 Task: Create a due date automation trigger when advanced on, on the tuesday of the week before a card is due add fields with custom field "Resume" set to a date less than 1 working days from now at 11:00 AM.
Action: Mouse moved to (1268, 97)
Screenshot: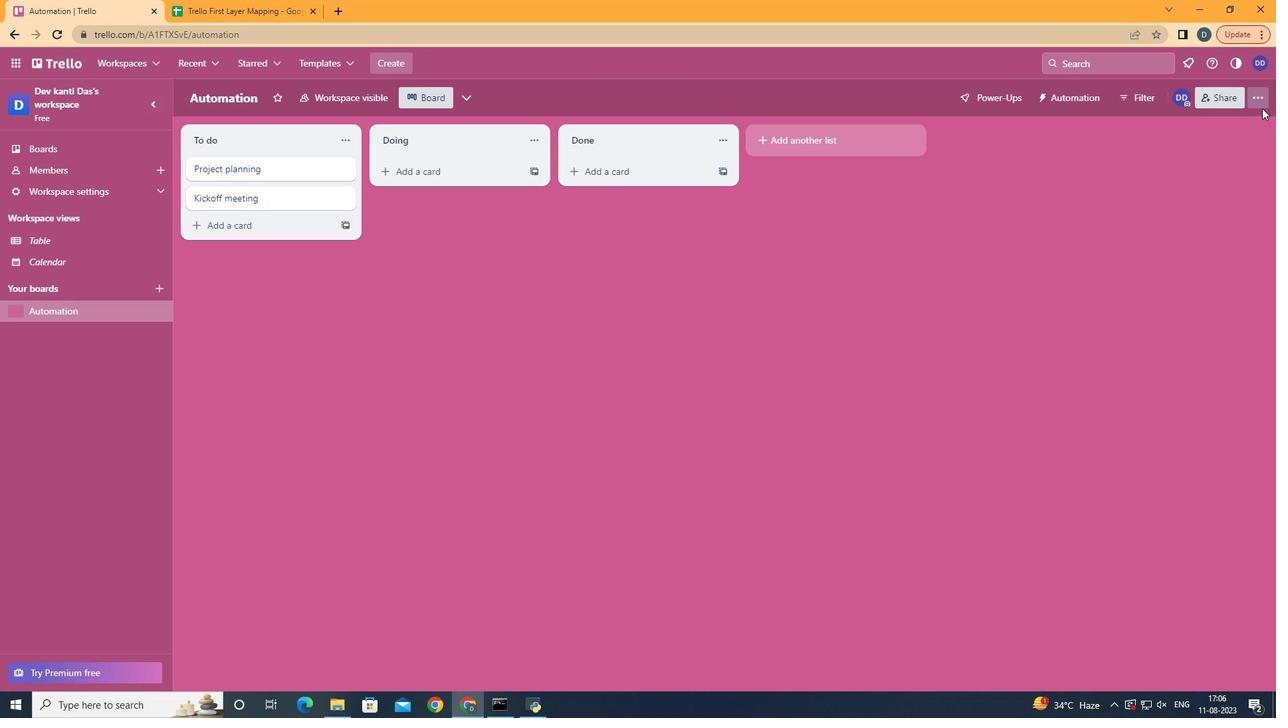 
Action: Mouse pressed left at (1268, 97)
Screenshot: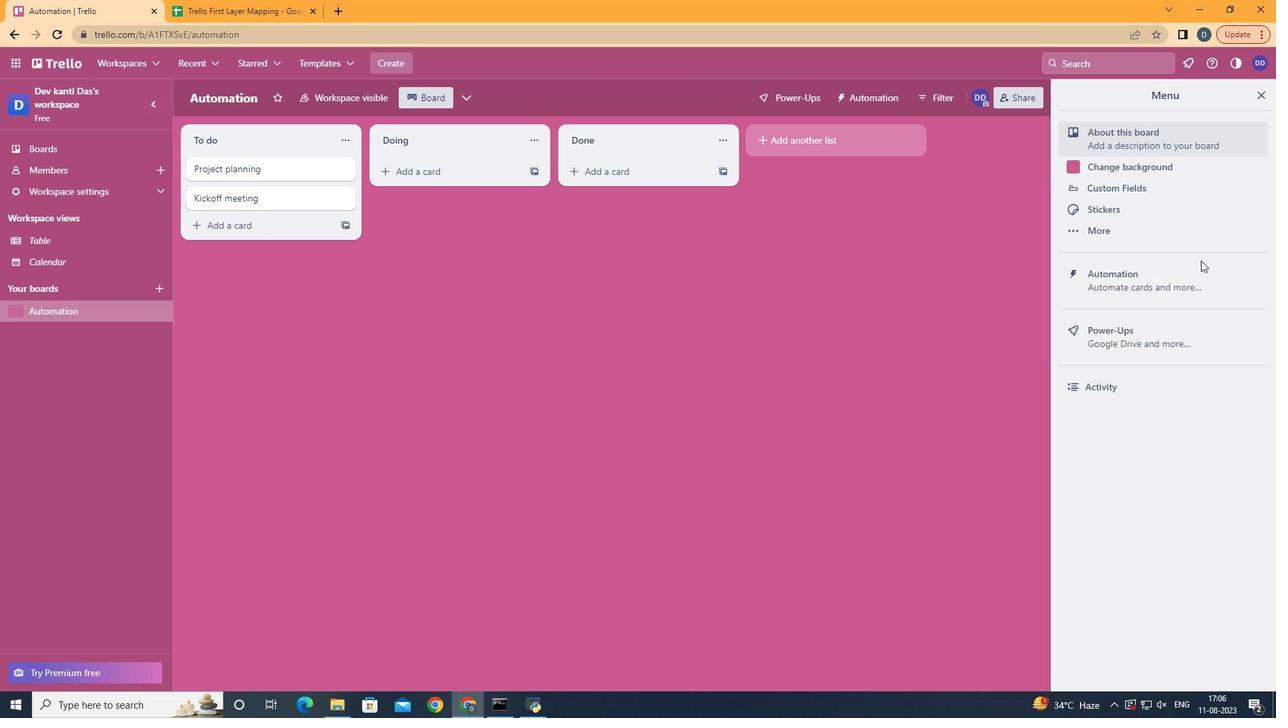 
Action: Mouse moved to (1189, 298)
Screenshot: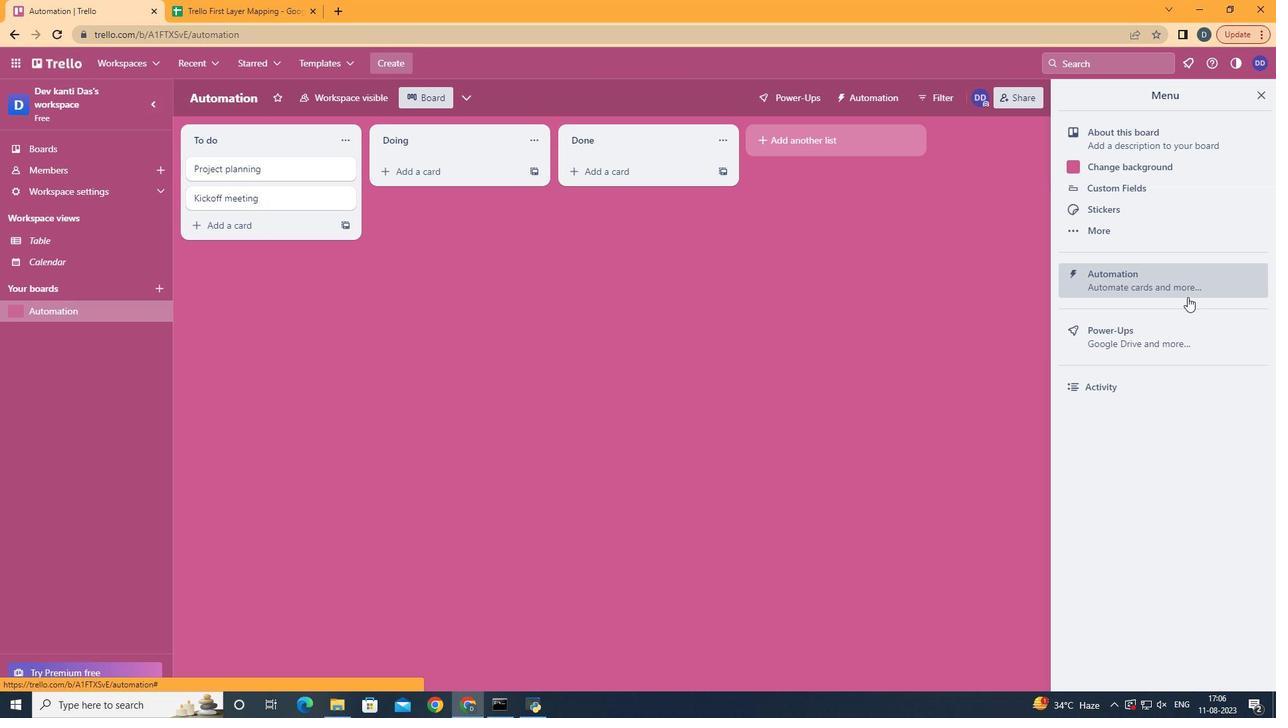 
Action: Mouse pressed left at (1189, 298)
Screenshot: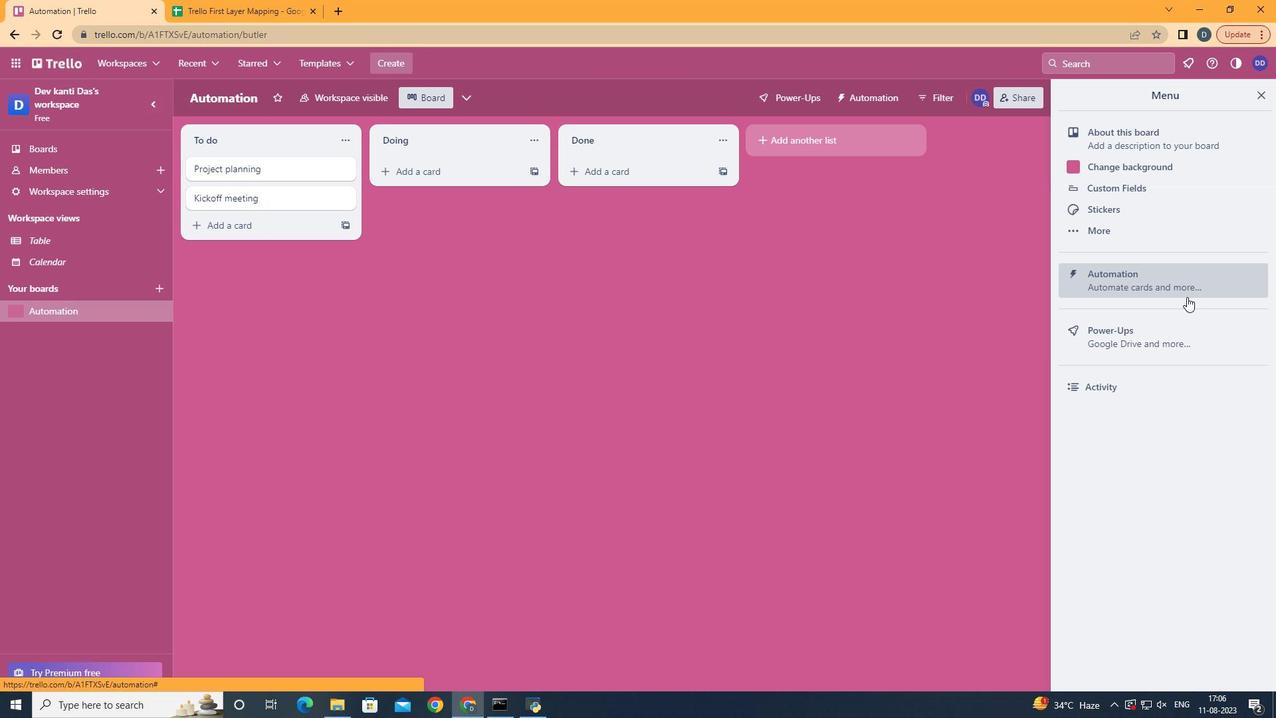 
Action: Mouse moved to (238, 265)
Screenshot: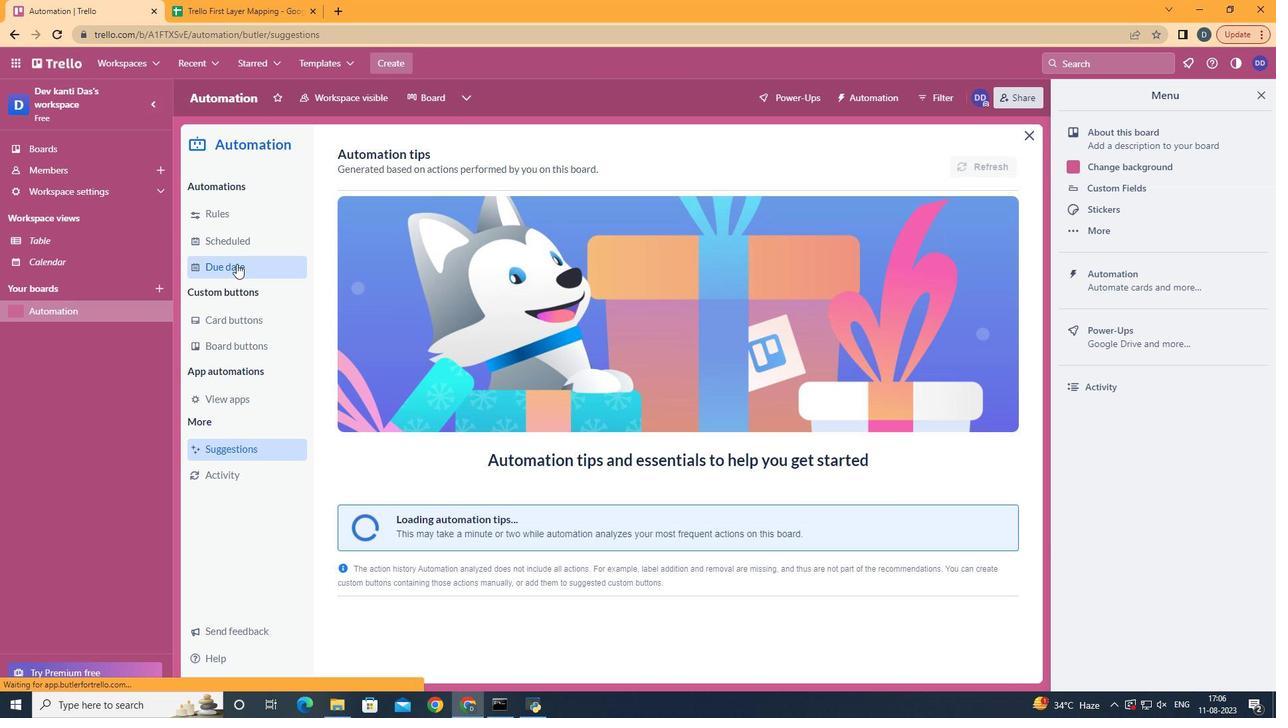 
Action: Mouse pressed left at (238, 265)
Screenshot: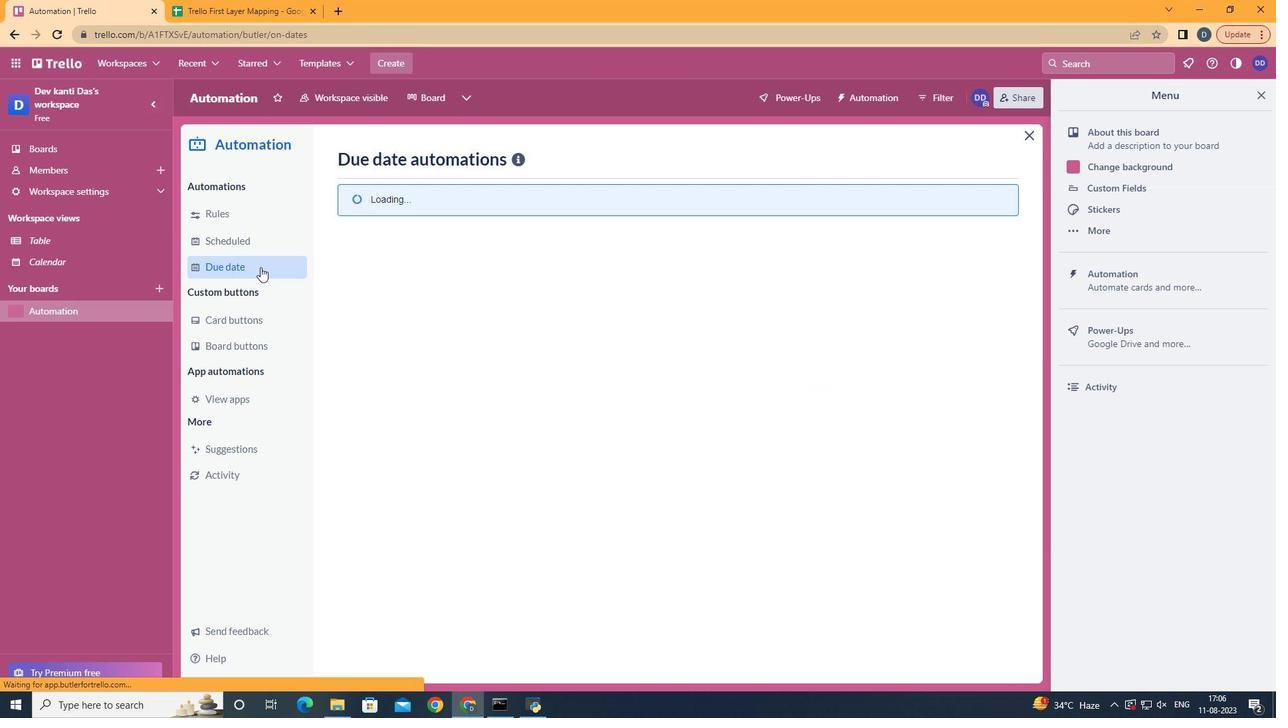 
Action: Mouse moved to (915, 160)
Screenshot: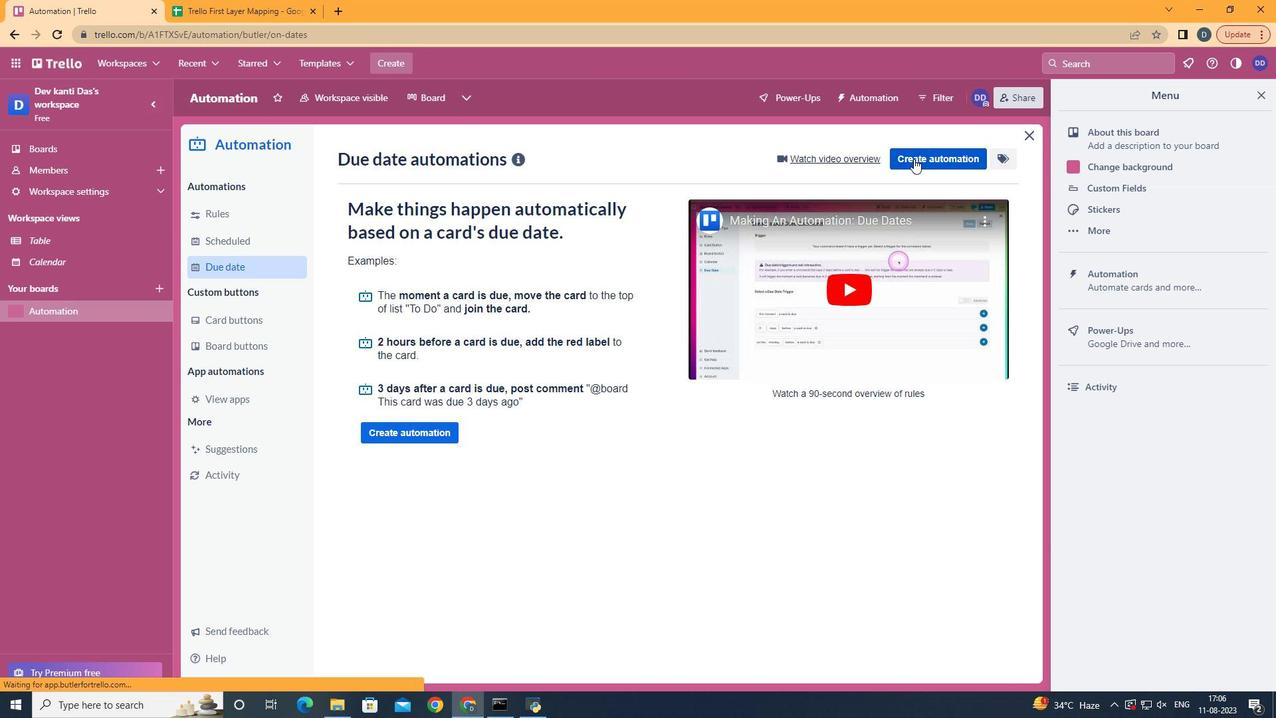 
Action: Mouse pressed left at (915, 160)
Screenshot: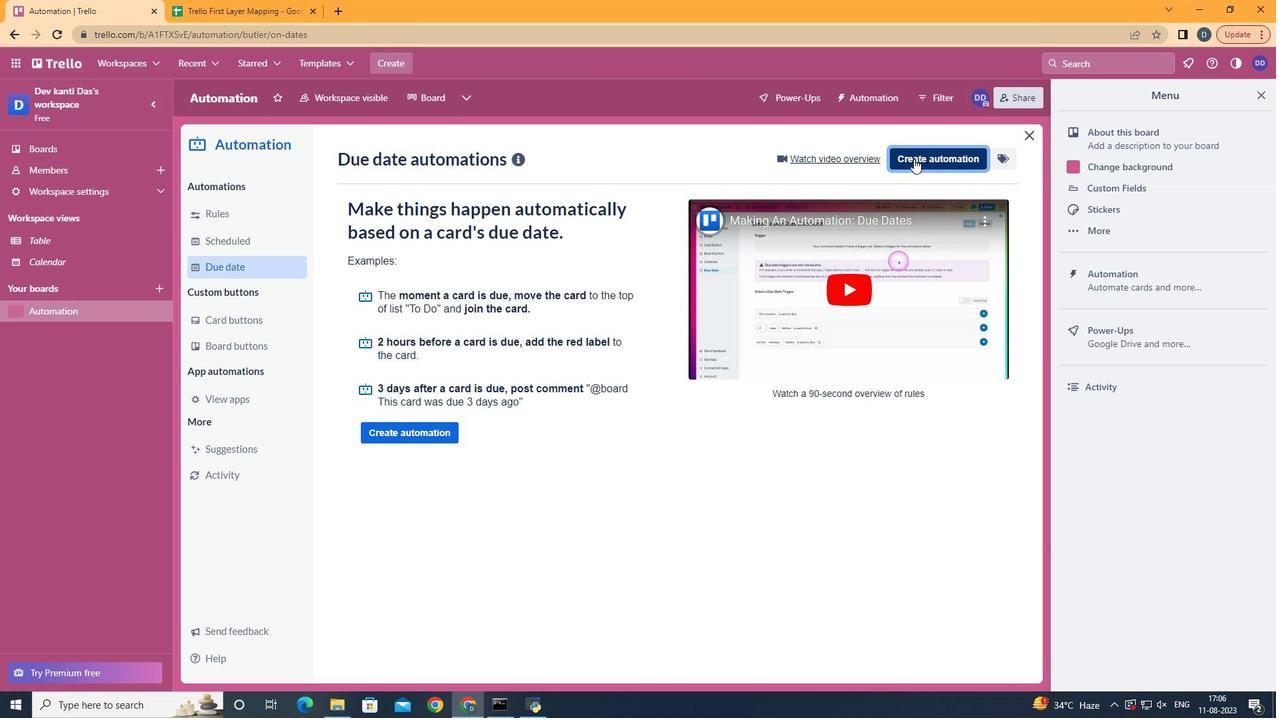
Action: Mouse moved to (724, 293)
Screenshot: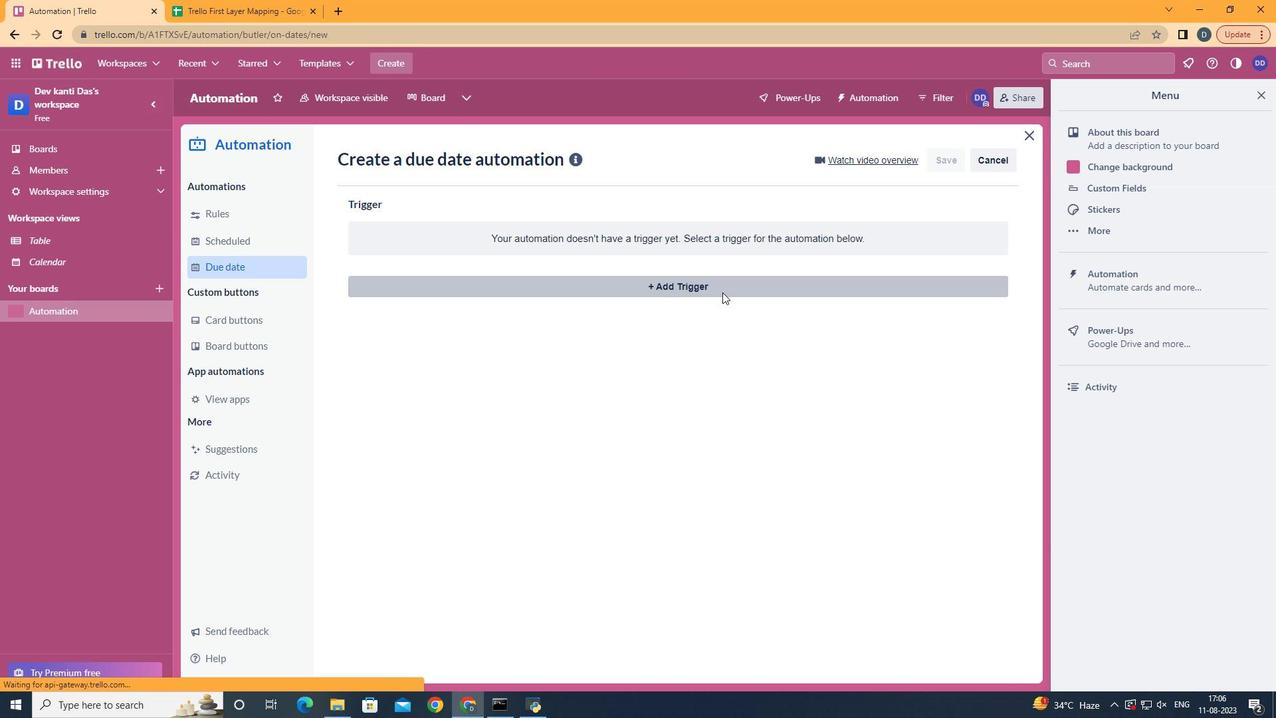 
Action: Mouse pressed left at (724, 293)
Screenshot: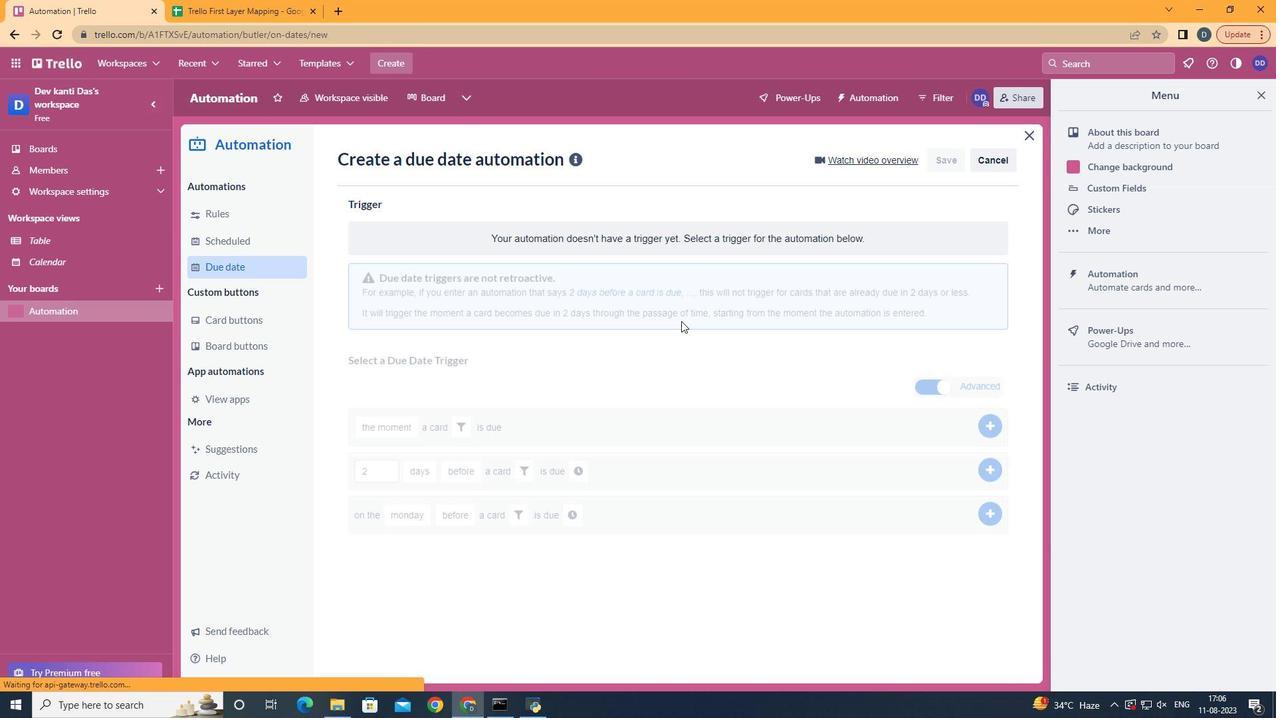 
Action: Mouse moved to (432, 371)
Screenshot: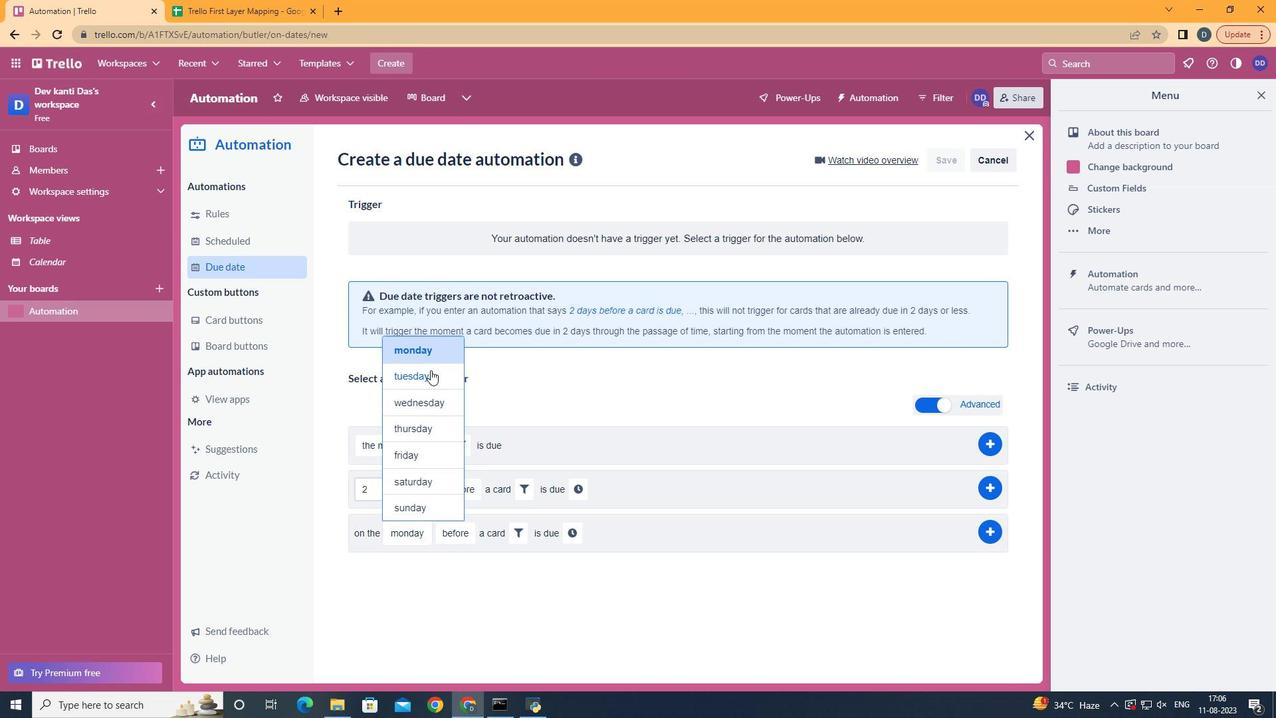 
Action: Mouse pressed left at (432, 371)
Screenshot: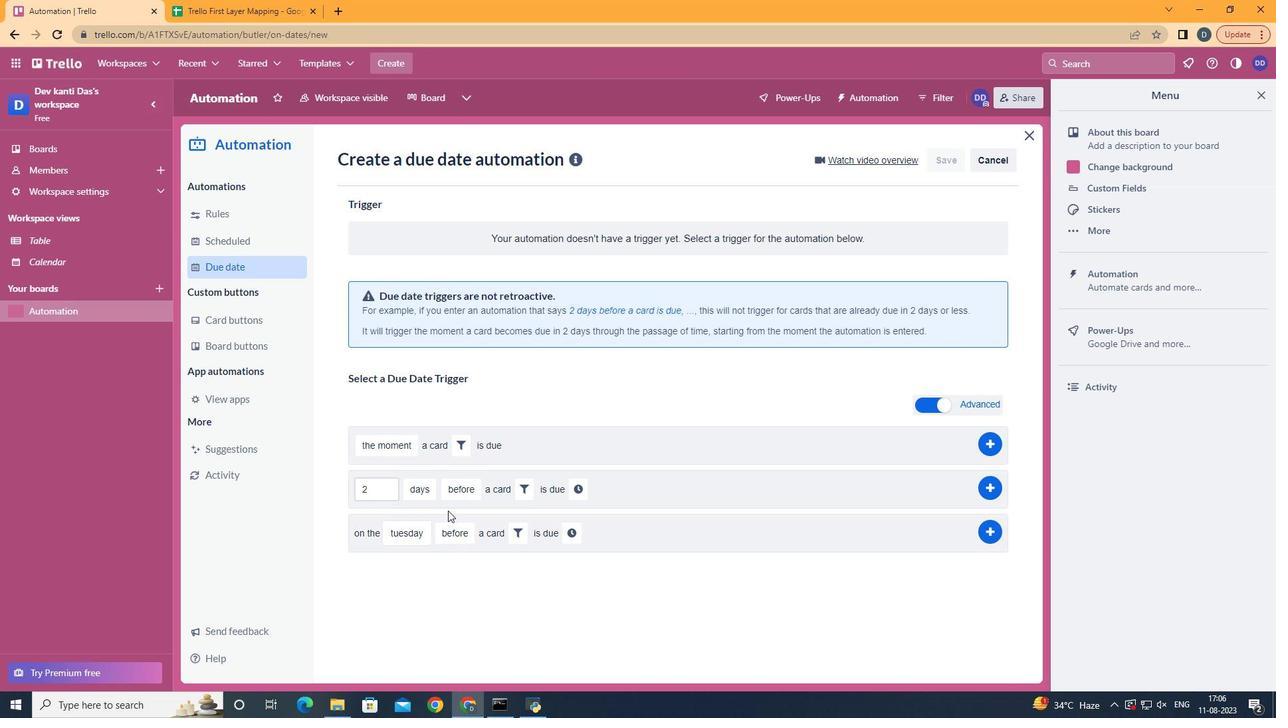 
Action: Mouse moved to (497, 643)
Screenshot: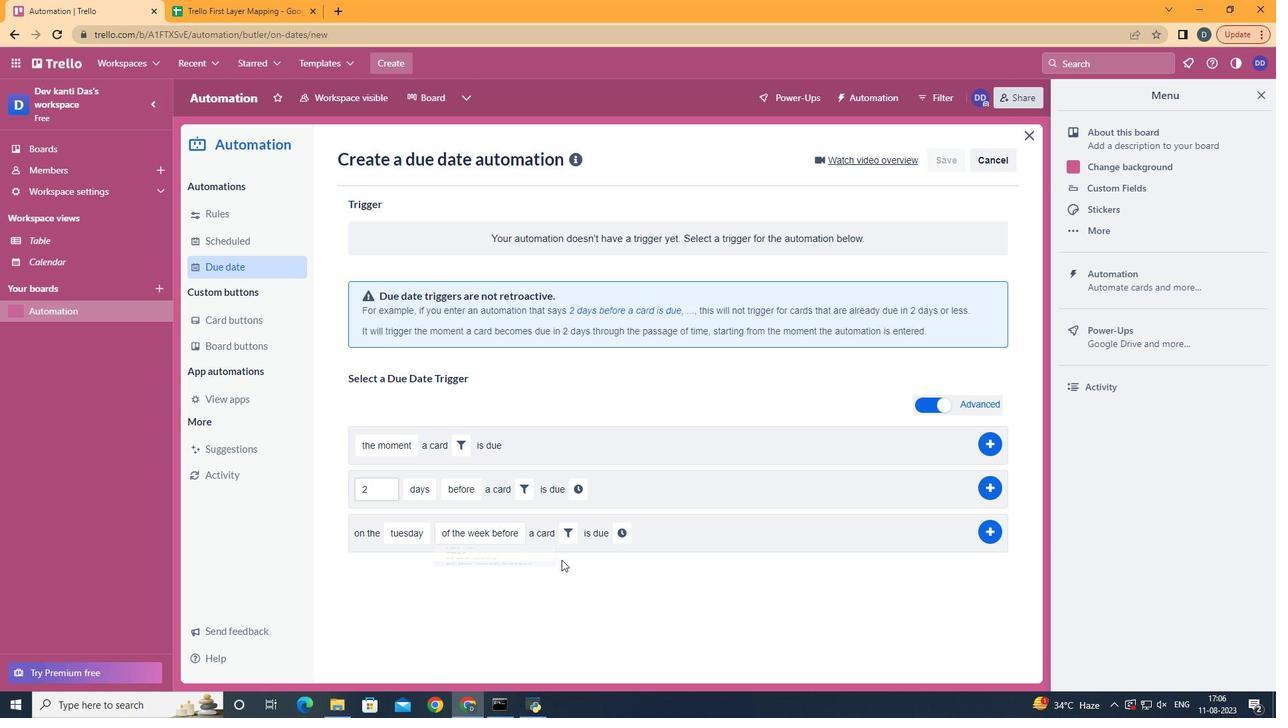 
Action: Mouse pressed left at (497, 643)
Screenshot: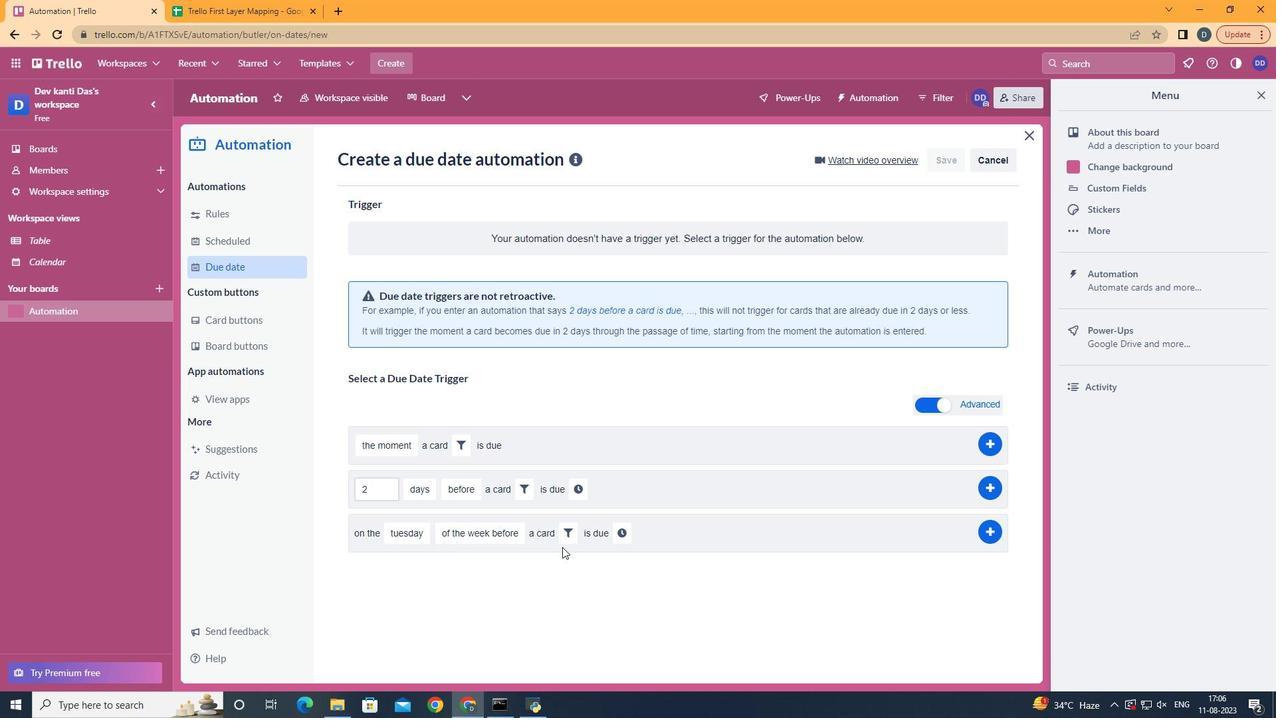 
Action: Mouse moved to (574, 537)
Screenshot: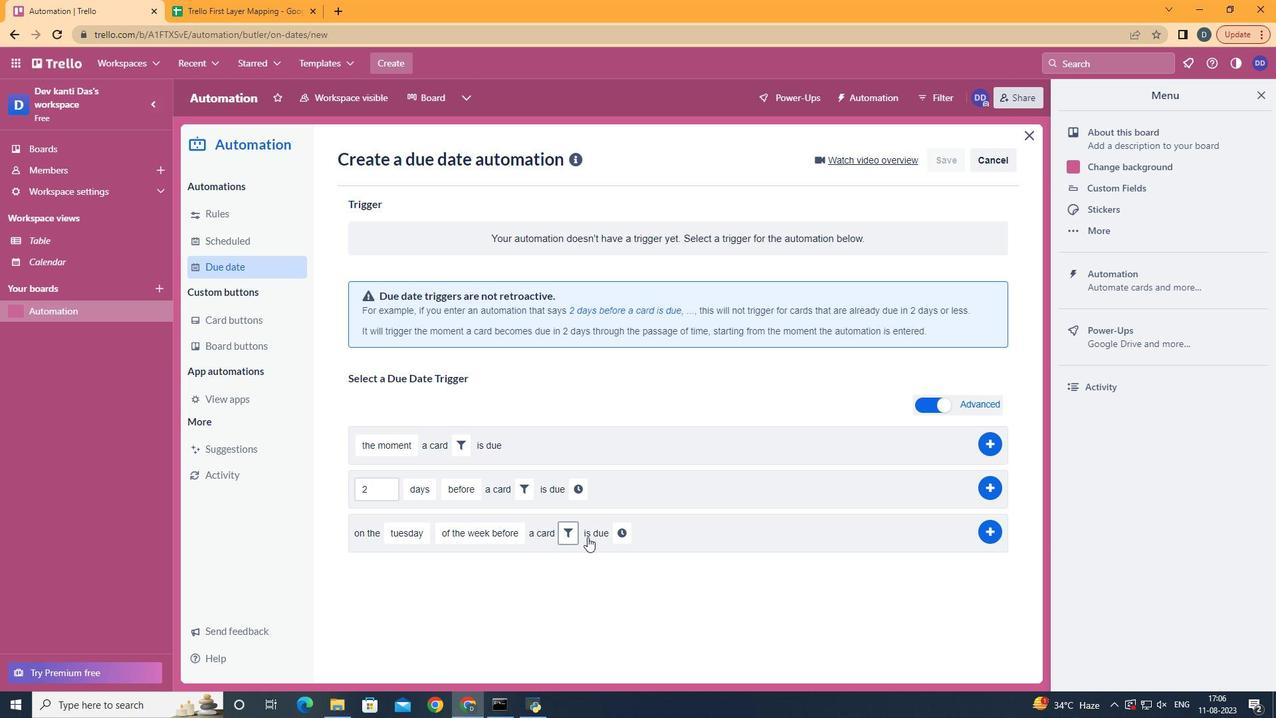 
Action: Mouse pressed left at (574, 537)
Screenshot: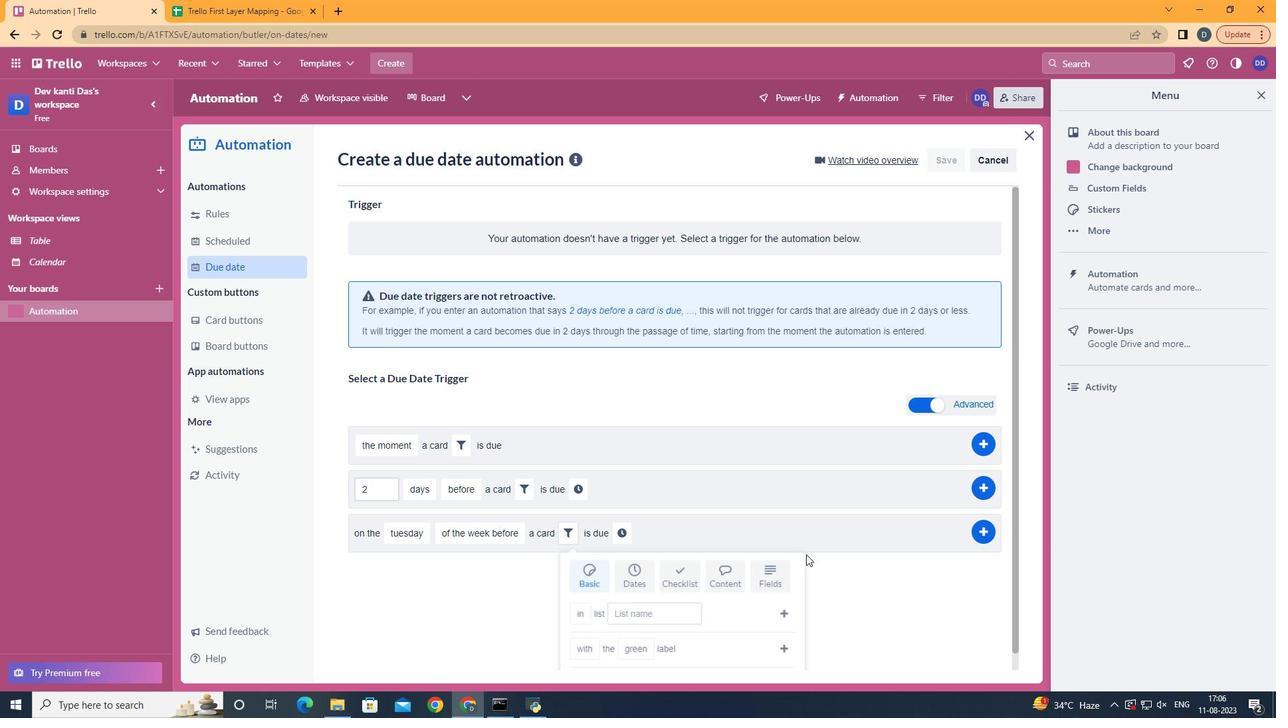 
Action: Mouse moved to (800, 580)
Screenshot: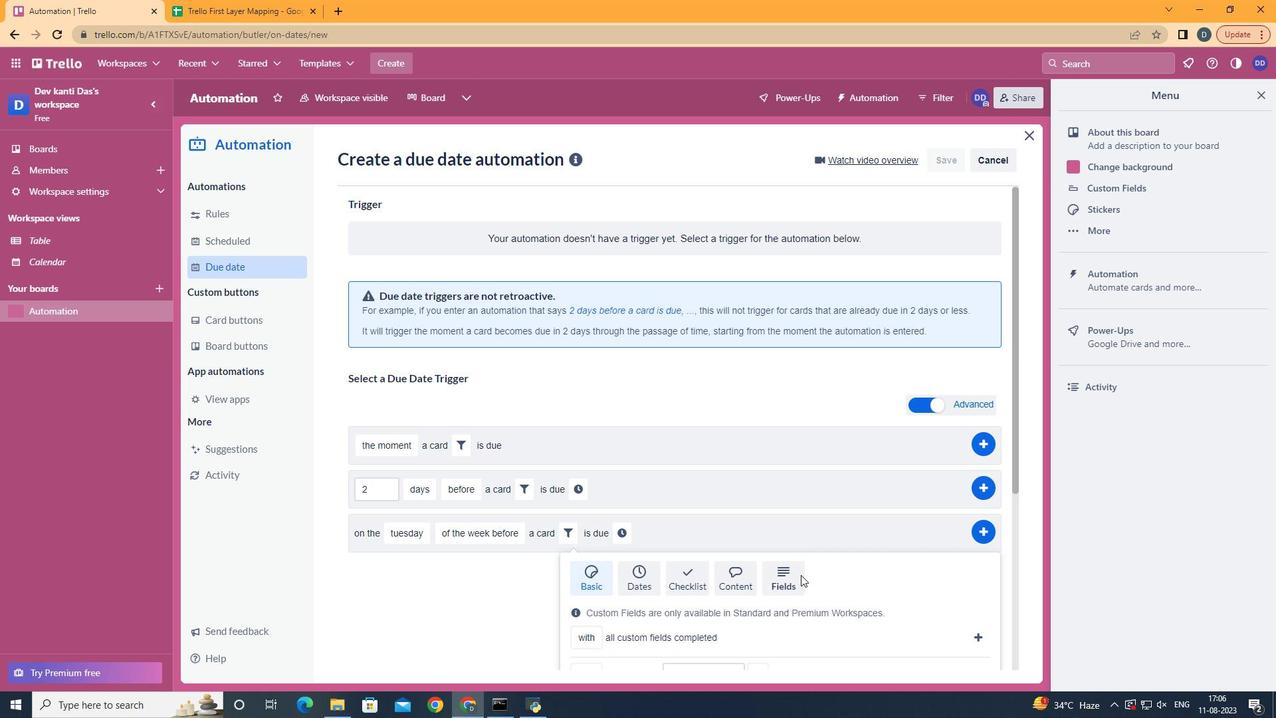 
Action: Mouse pressed left at (800, 580)
Screenshot: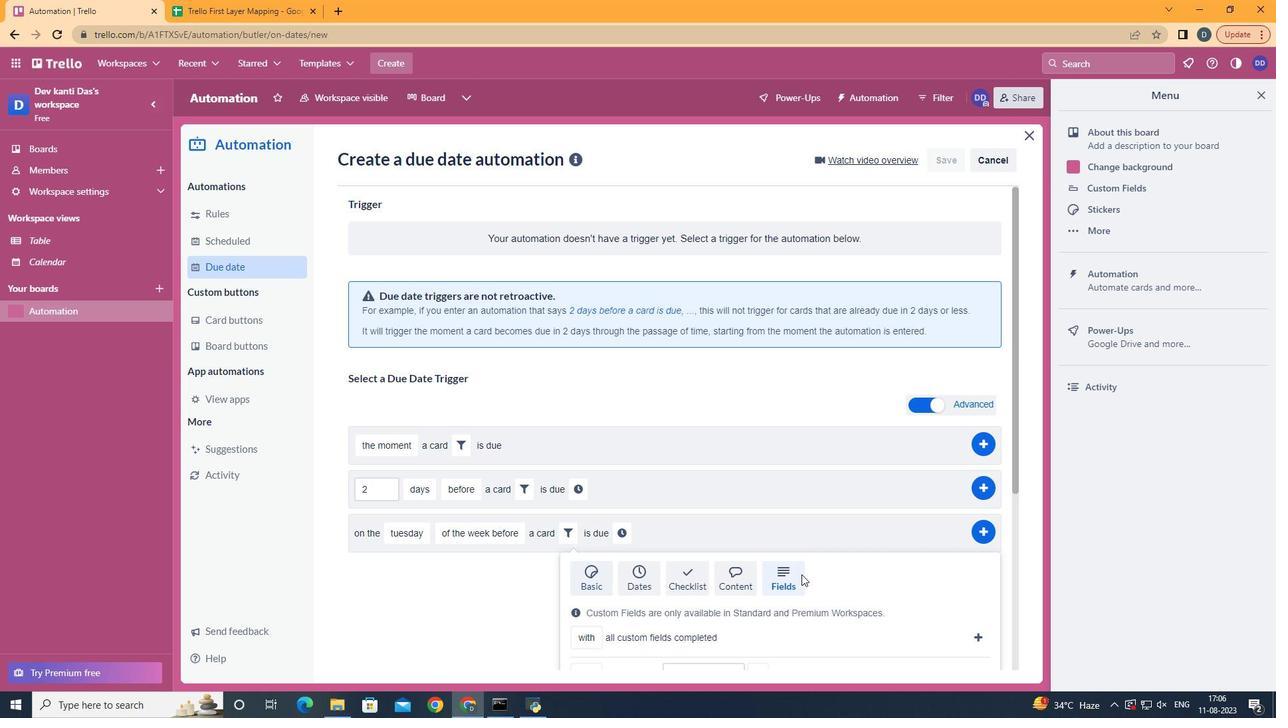 
Action: Mouse moved to (803, 575)
Screenshot: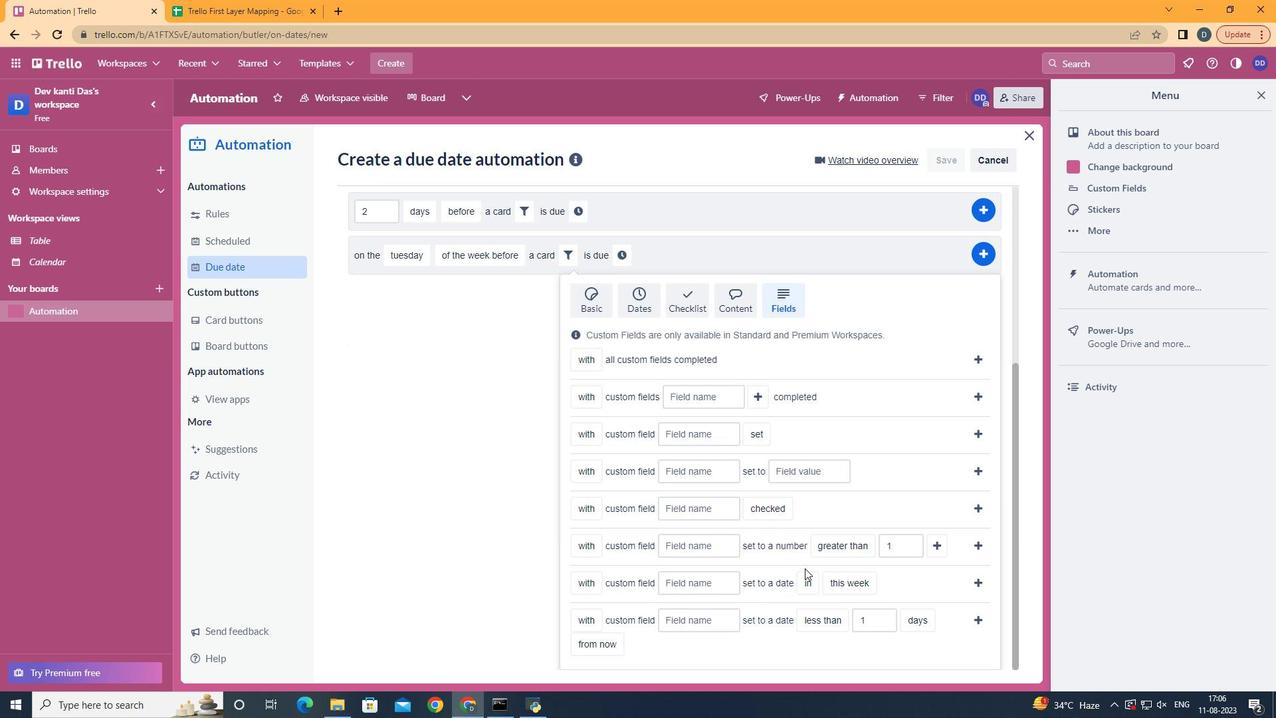 
Action: Mouse scrolled (803, 575) with delta (0, 0)
Screenshot: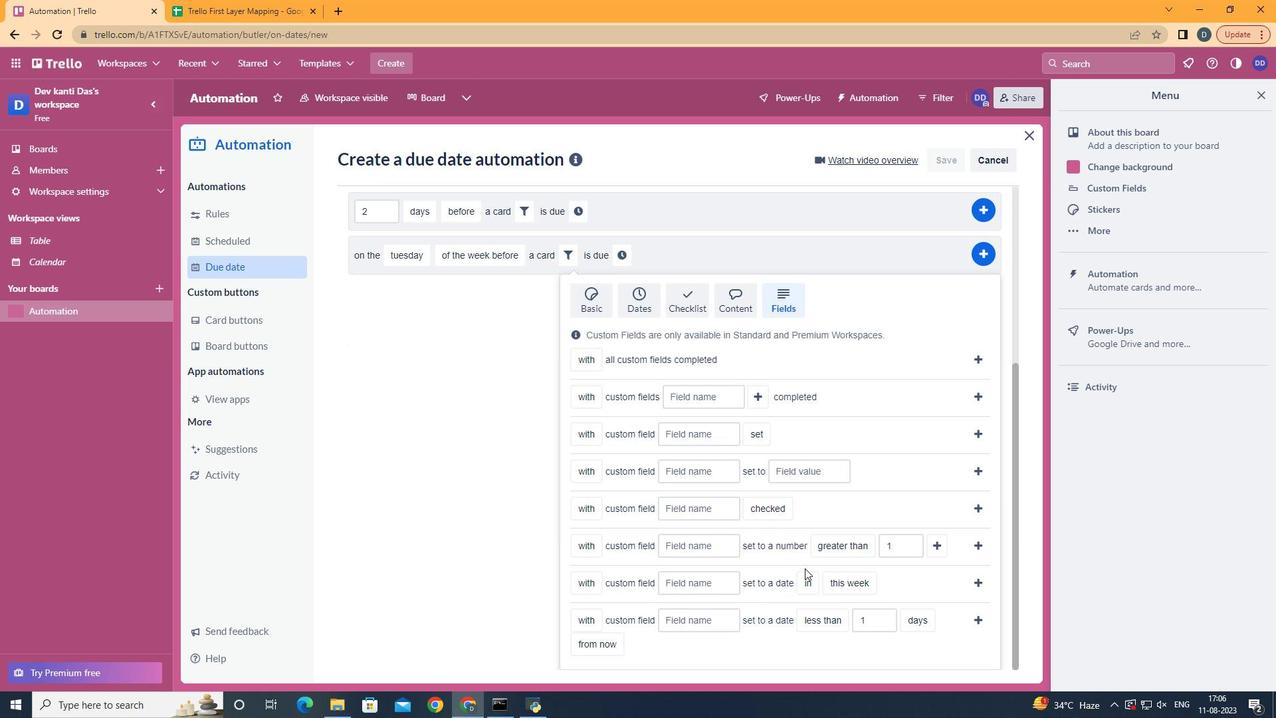 
Action: Mouse scrolled (803, 575) with delta (0, 0)
Screenshot: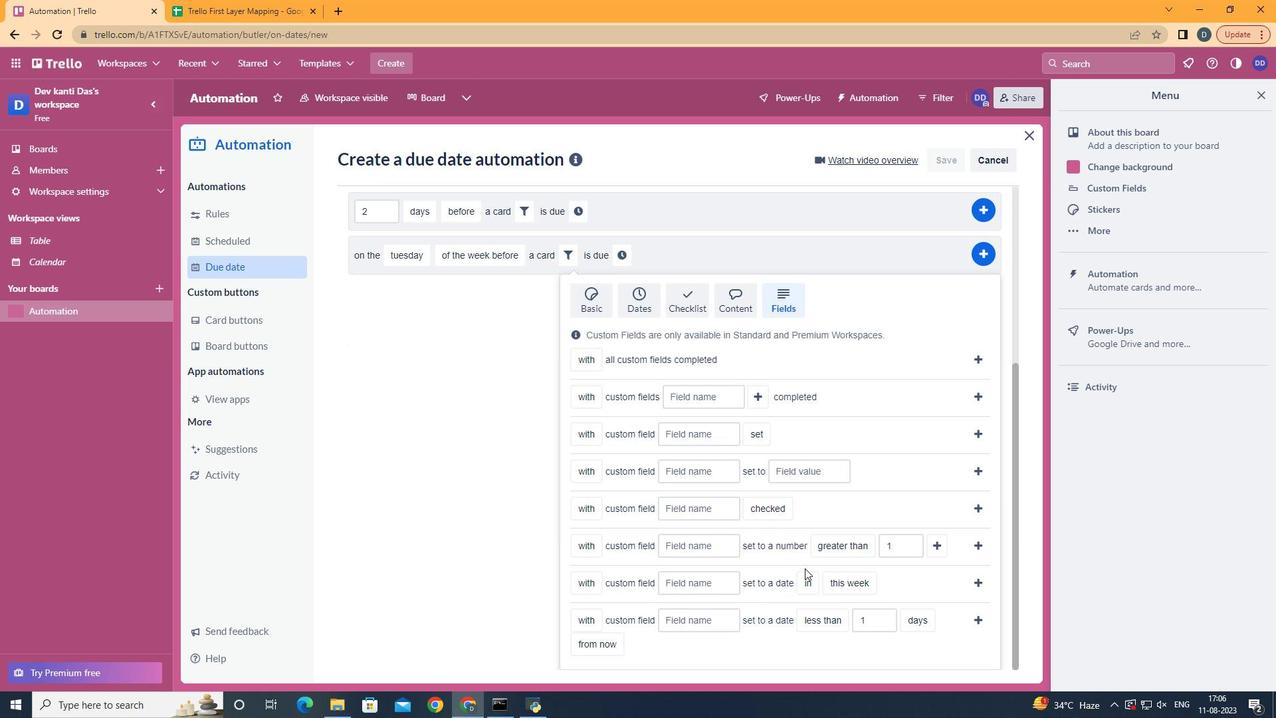 
Action: Mouse scrolled (803, 575) with delta (0, 0)
Screenshot: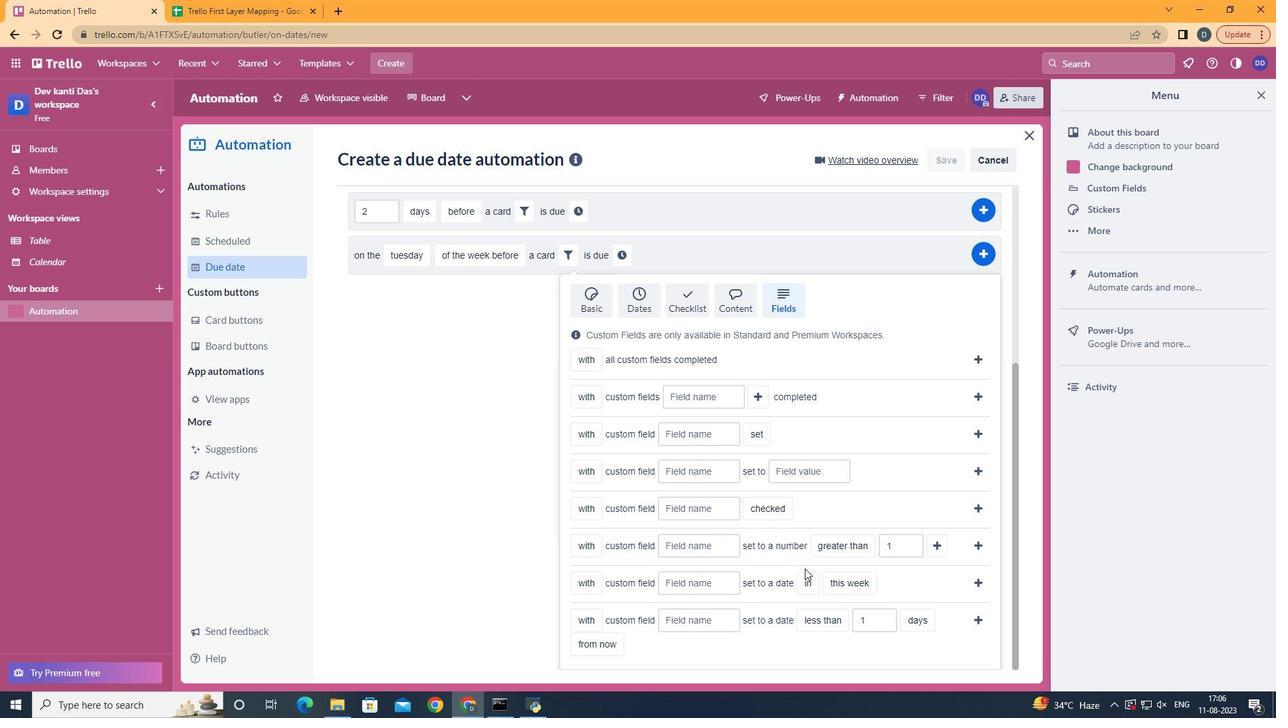 
Action: Mouse scrolled (803, 575) with delta (0, 0)
Screenshot: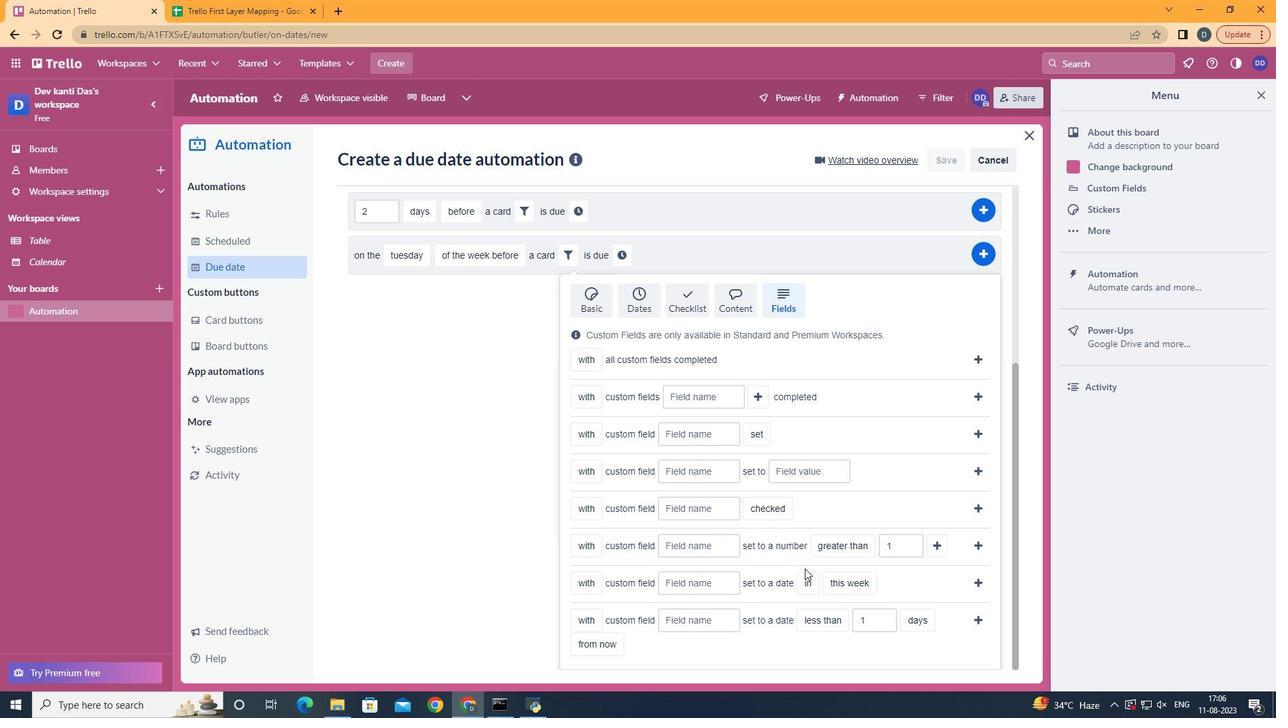 
Action: Mouse scrolled (803, 575) with delta (0, 0)
Screenshot: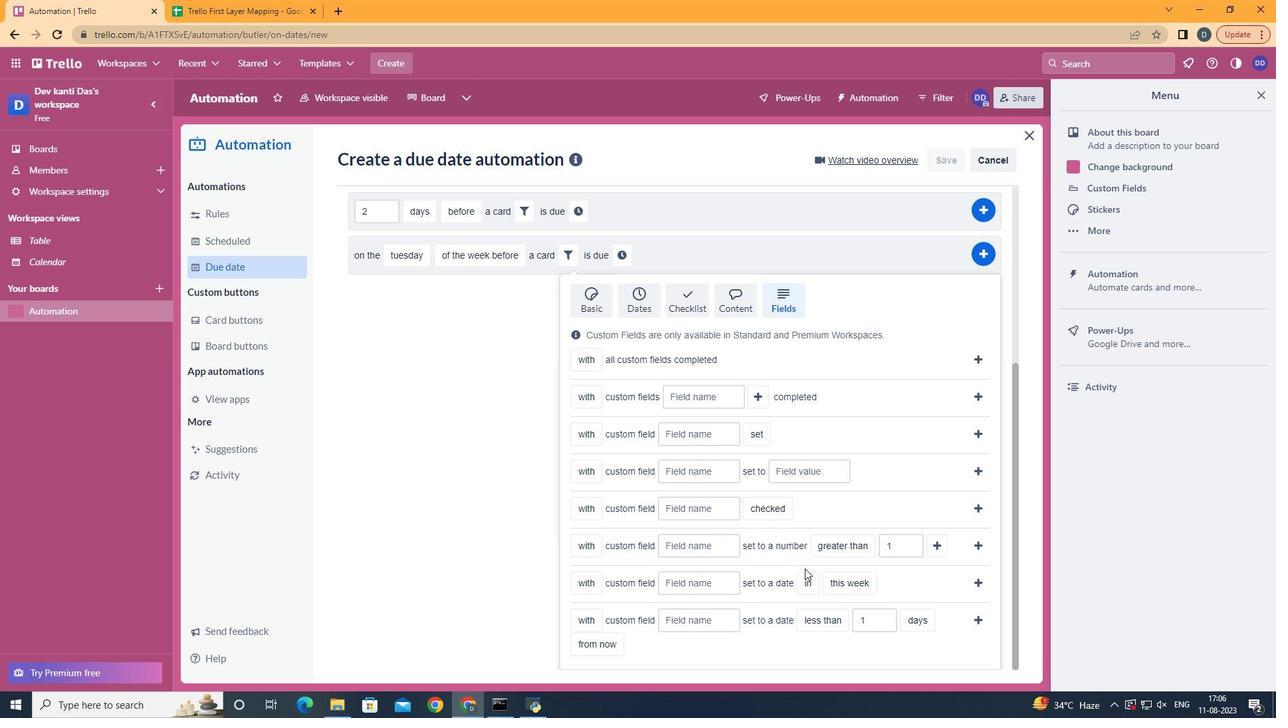
Action: Mouse moved to (694, 617)
Screenshot: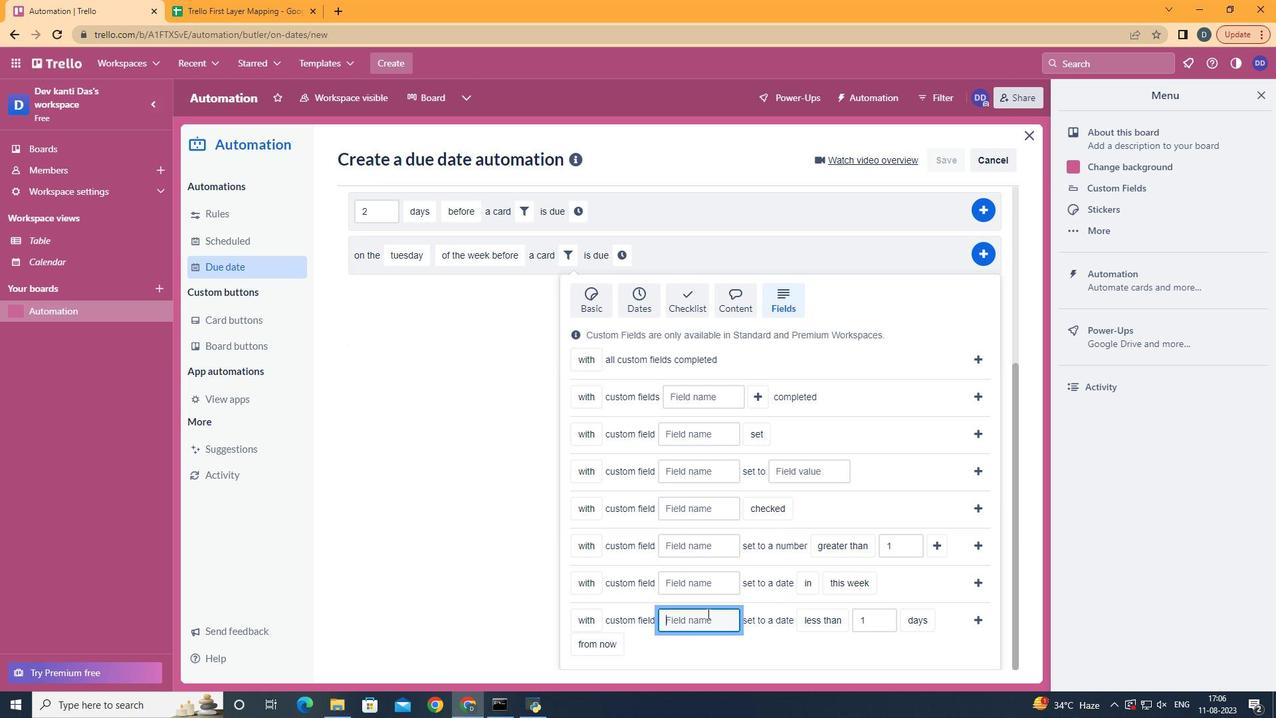 
Action: Mouse pressed left at (694, 617)
Screenshot: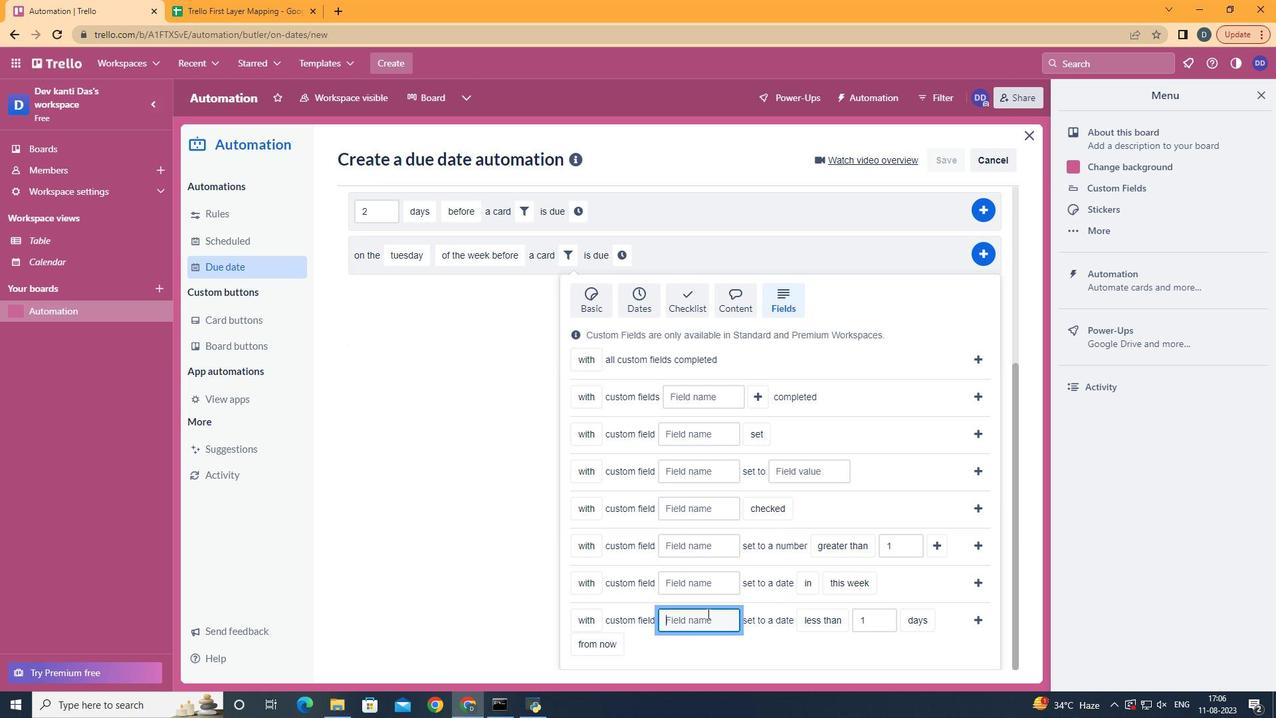 
Action: Mouse moved to (708, 615)
Screenshot: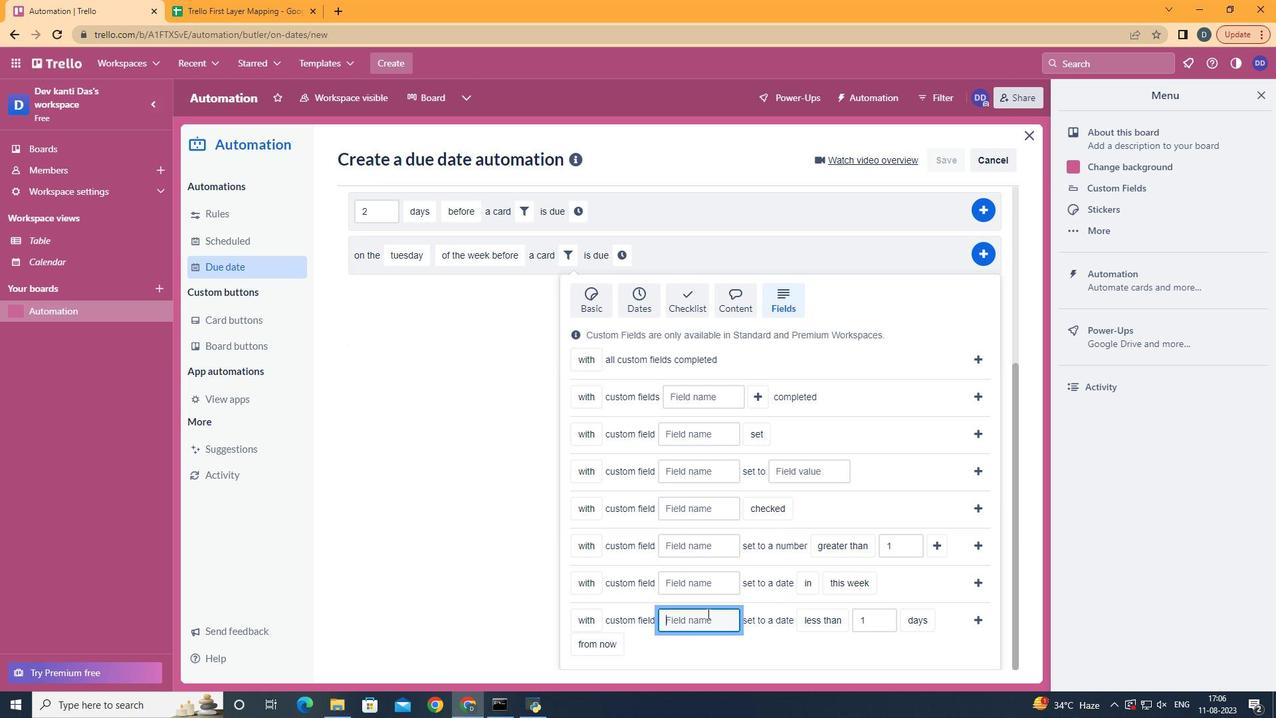 
Action: Key pressed <Key.shift>Resume
Screenshot: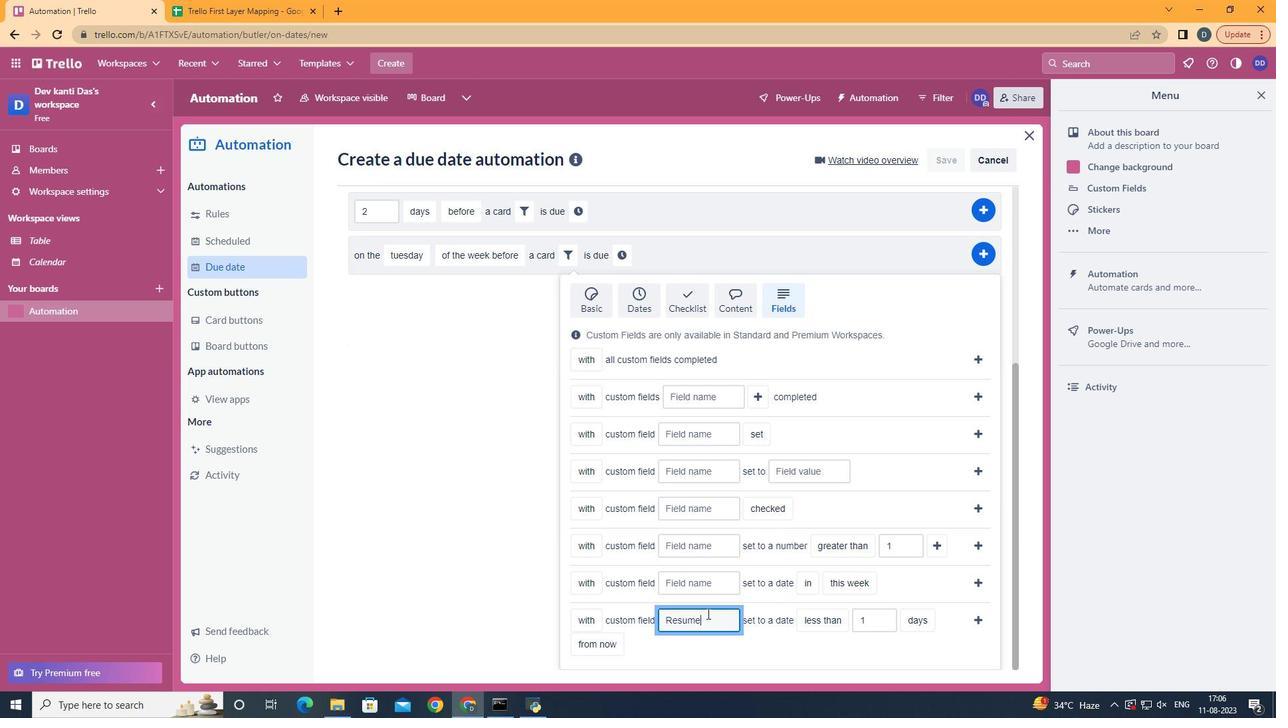 
Action: Mouse moved to (925, 597)
Screenshot: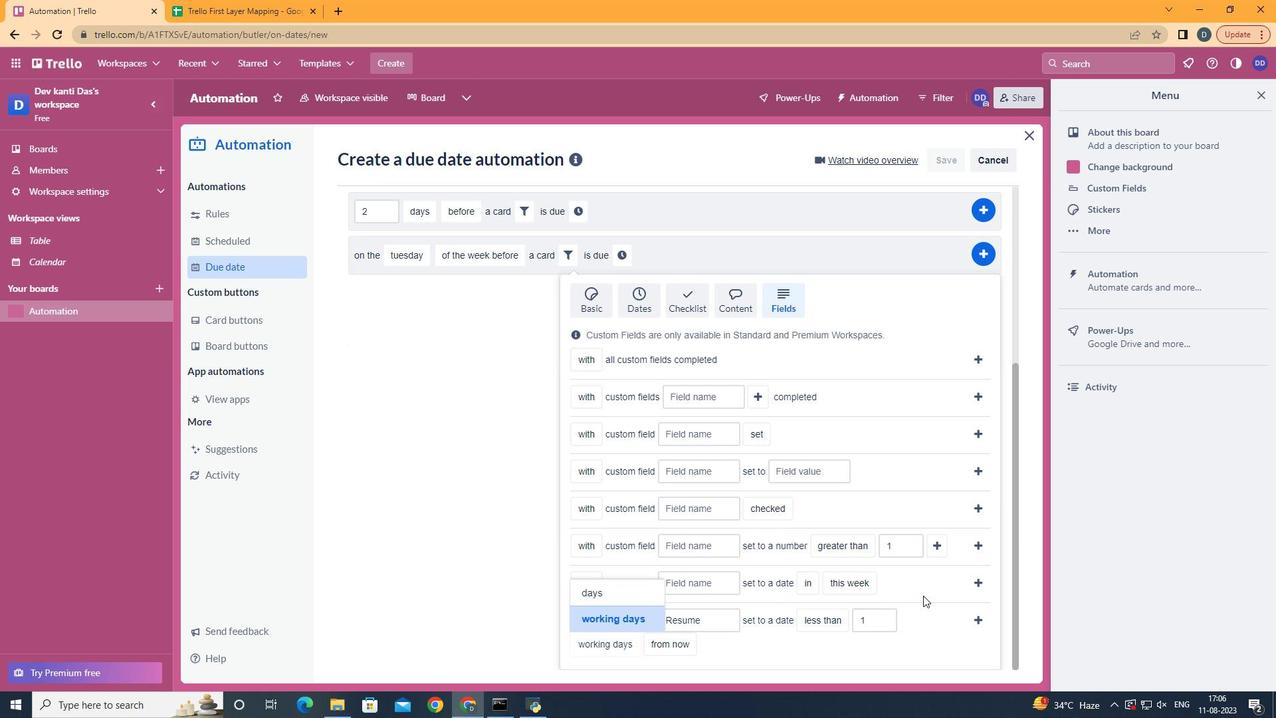
Action: Mouse pressed left at (925, 597)
Screenshot: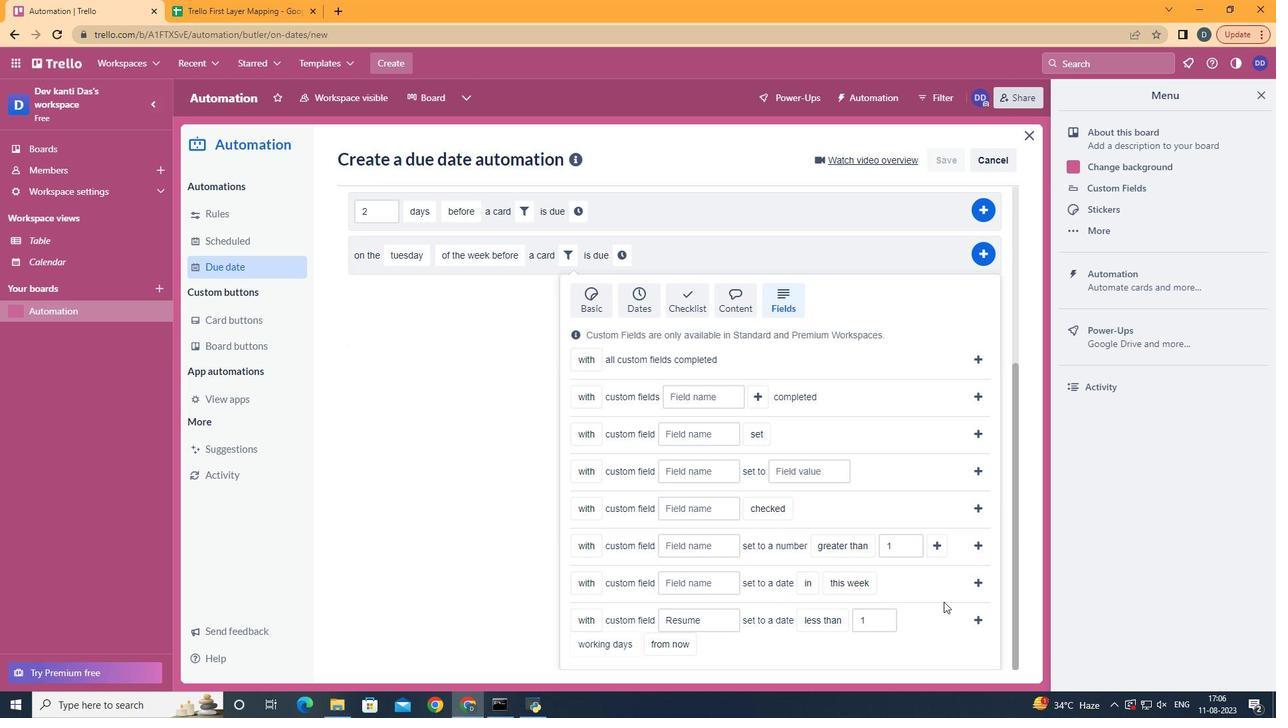 
Action: Mouse moved to (970, 625)
Screenshot: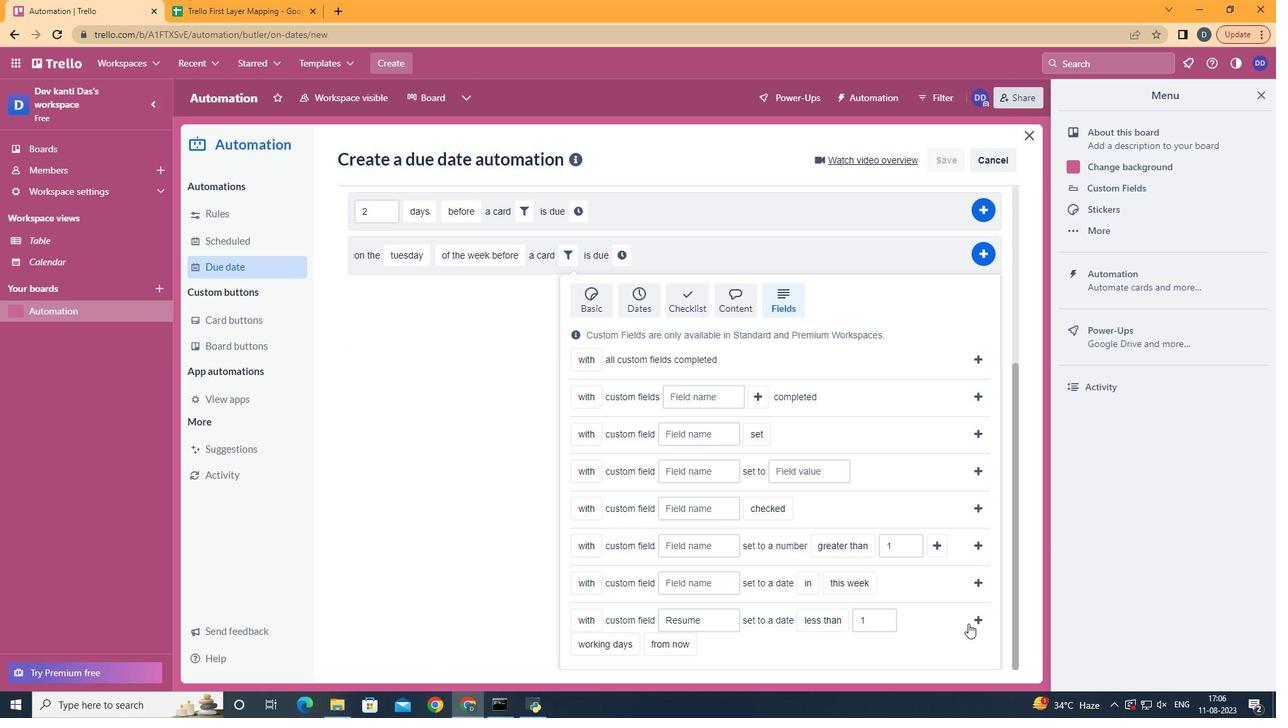 
Action: Mouse pressed left at (970, 625)
Screenshot: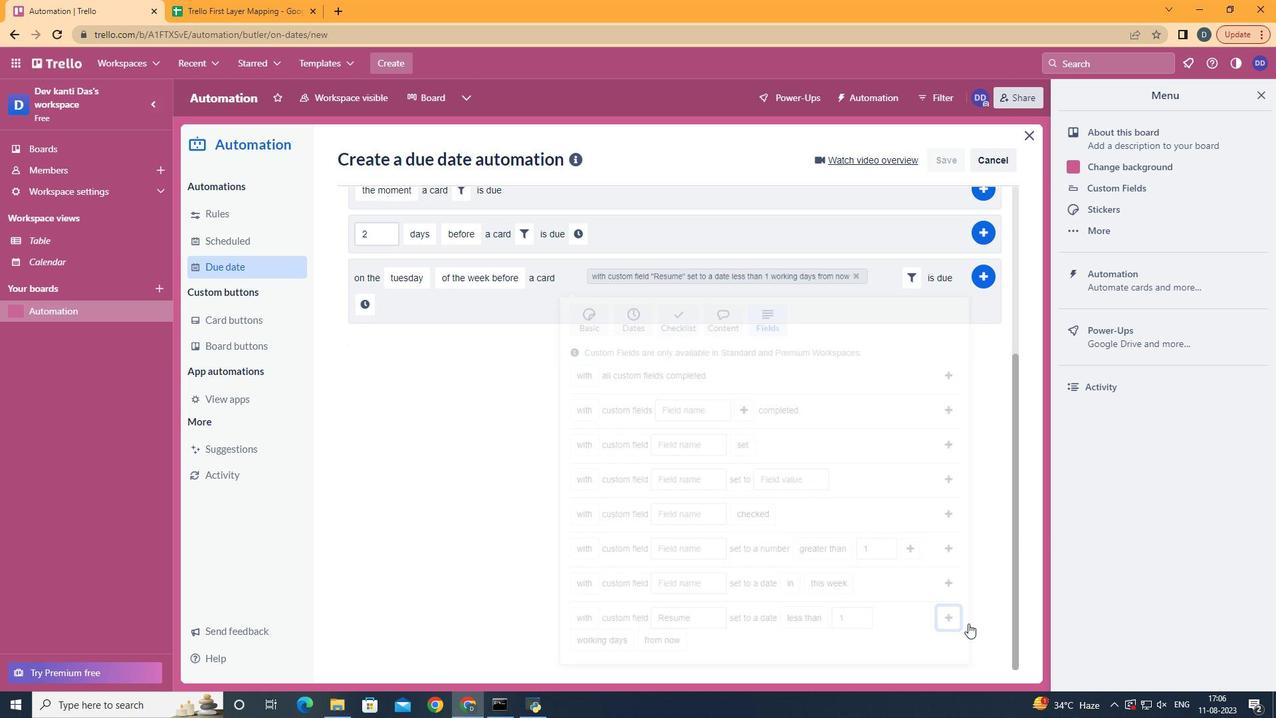 
Action: Mouse moved to (357, 563)
Screenshot: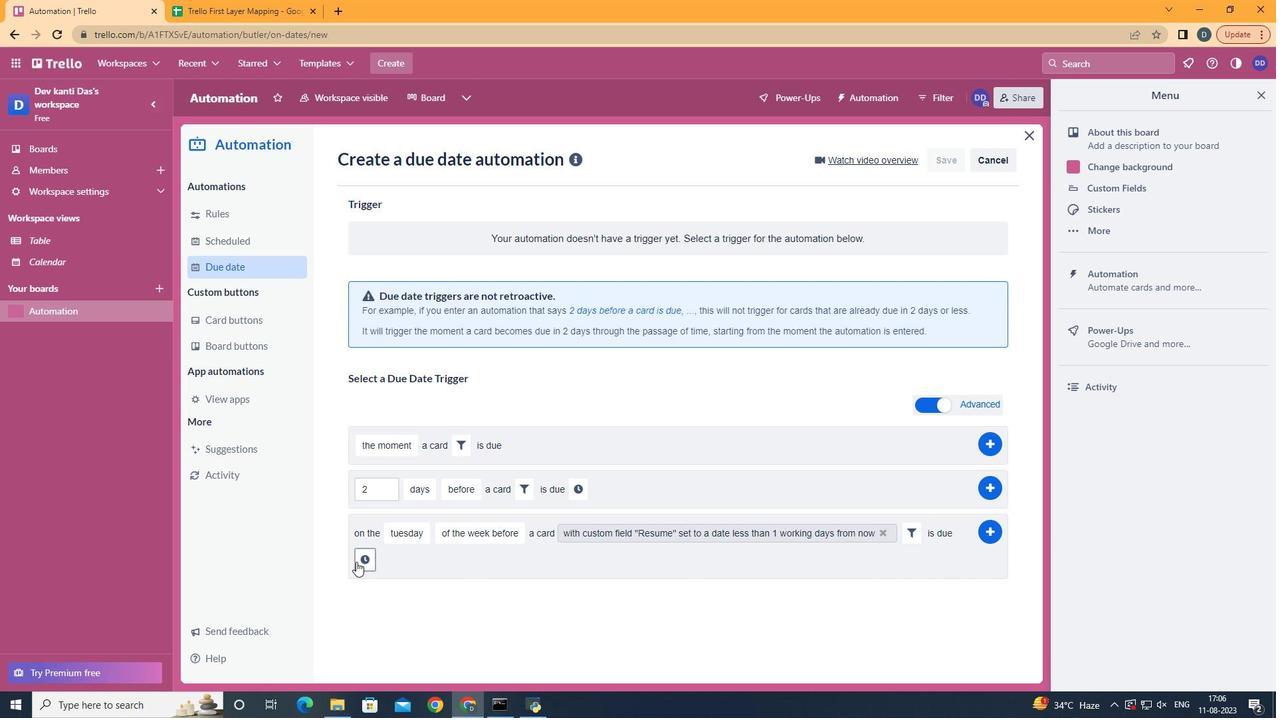 
Action: Mouse pressed left at (357, 563)
Screenshot: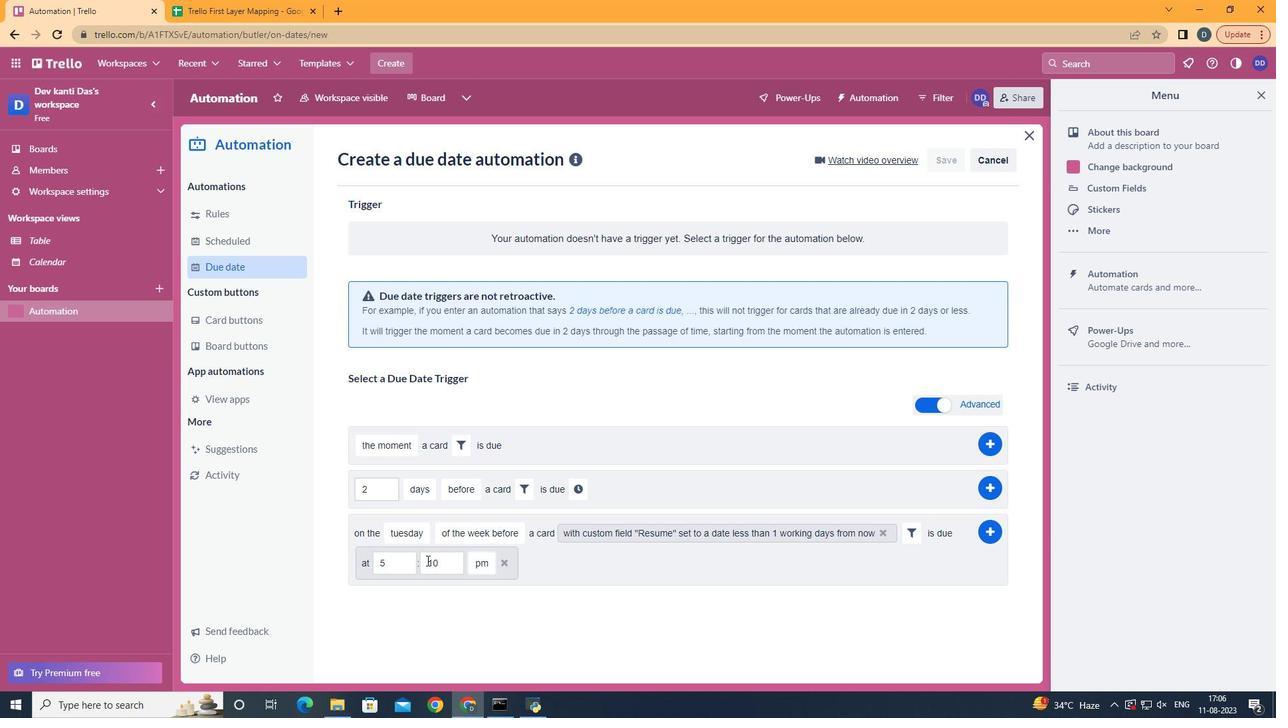
Action: Mouse moved to (422, 563)
Screenshot: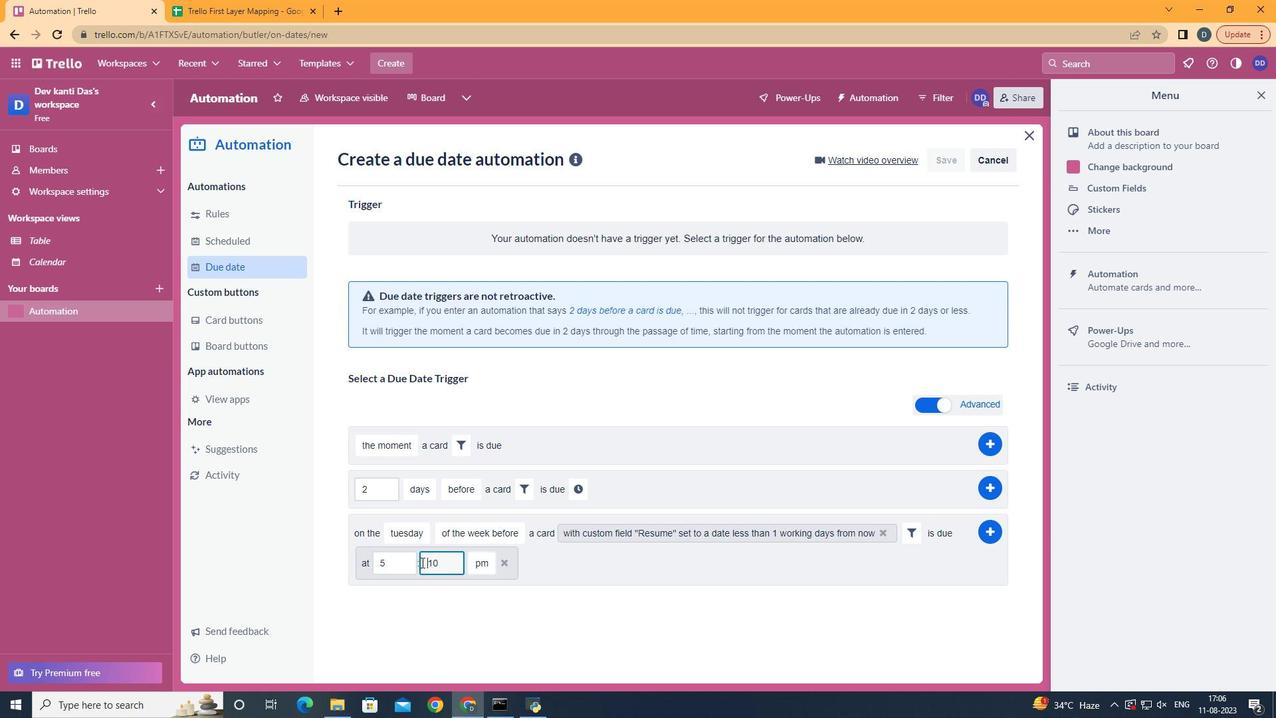 
Action: Mouse pressed left at (422, 563)
Screenshot: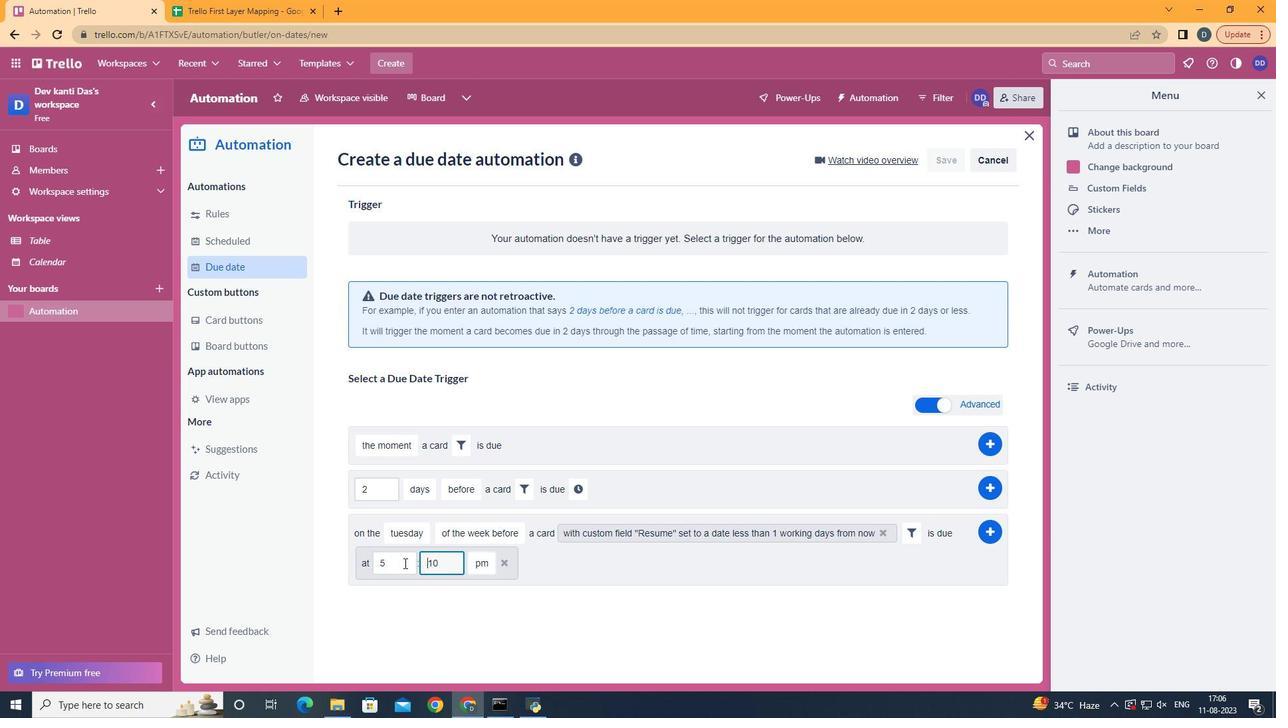
Action: Mouse moved to (405, 564)
Screenshot: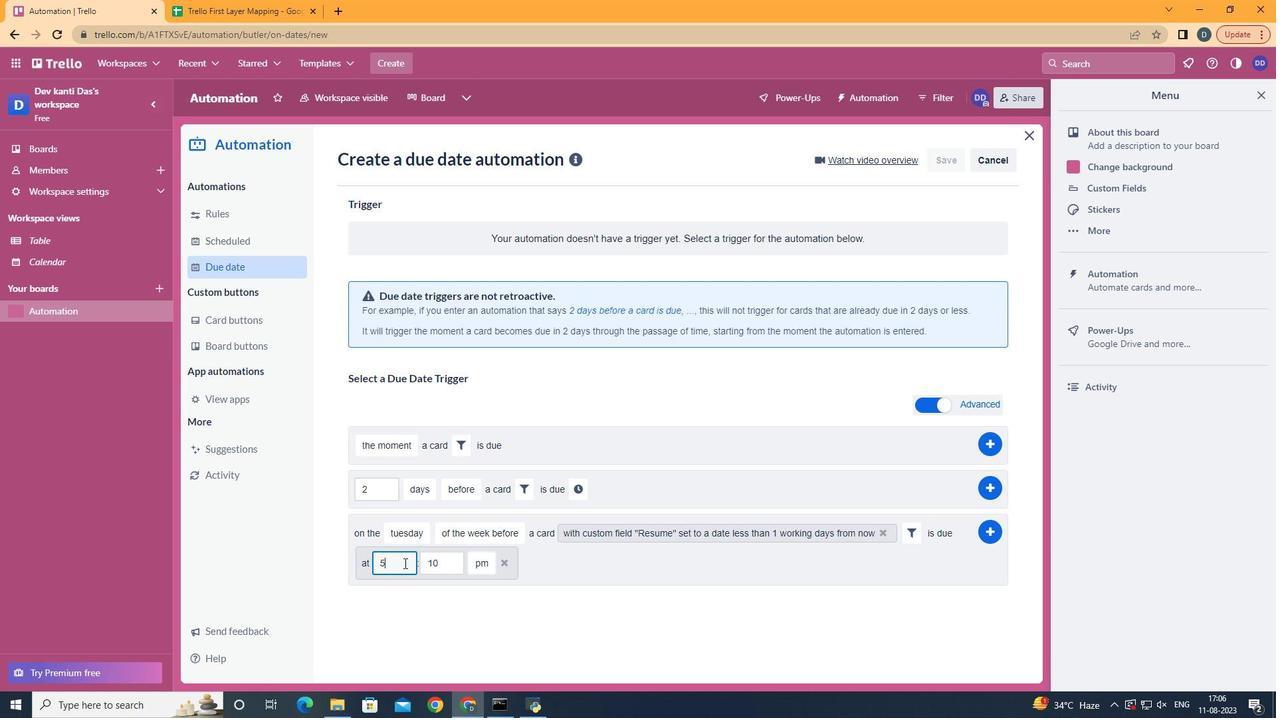 
Action: Mouse pressed left at (405, 564)
Screenshot: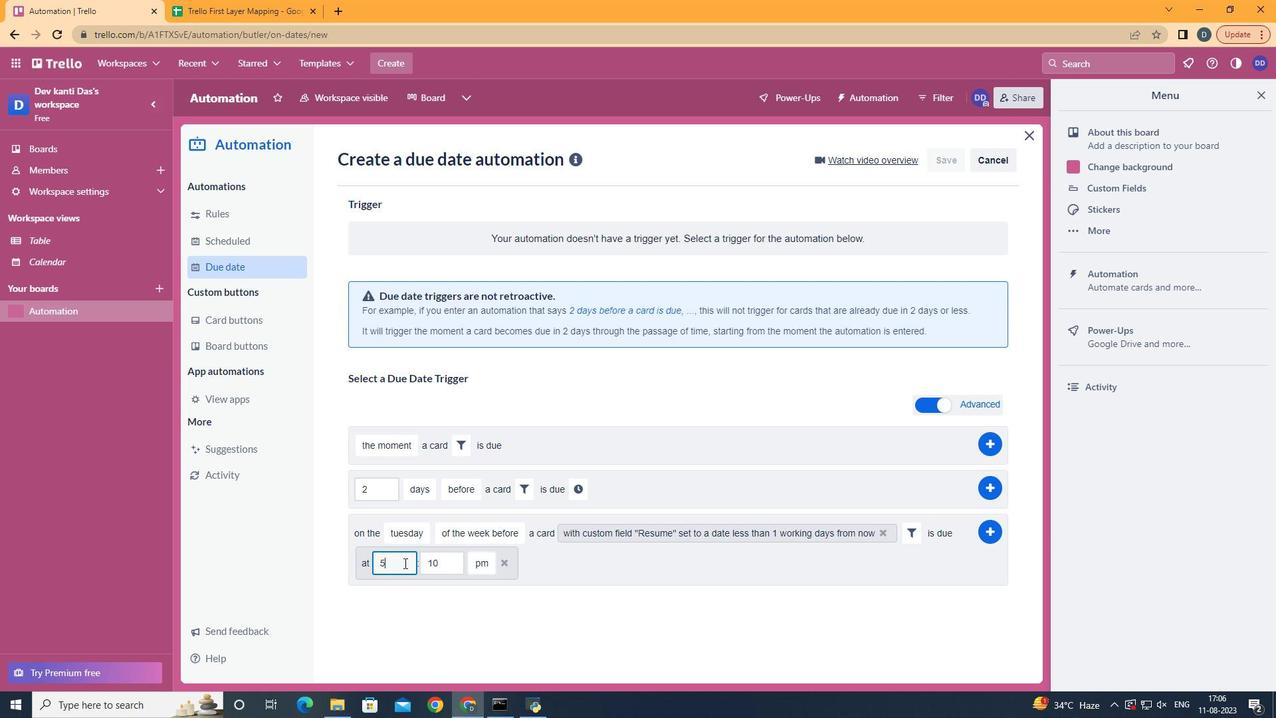 
Action: Key pressed <Key.backspace>11
Screenshot: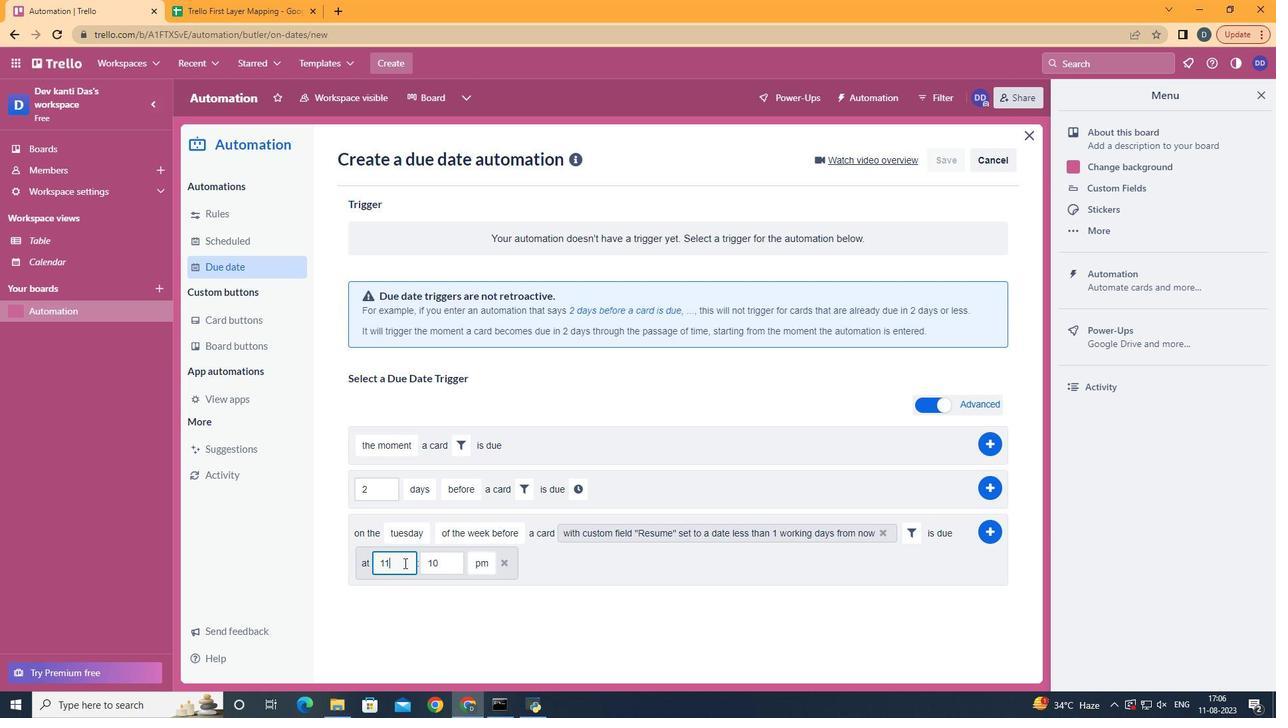 
Action: Mouse moved to (444, 557)
Screenshot: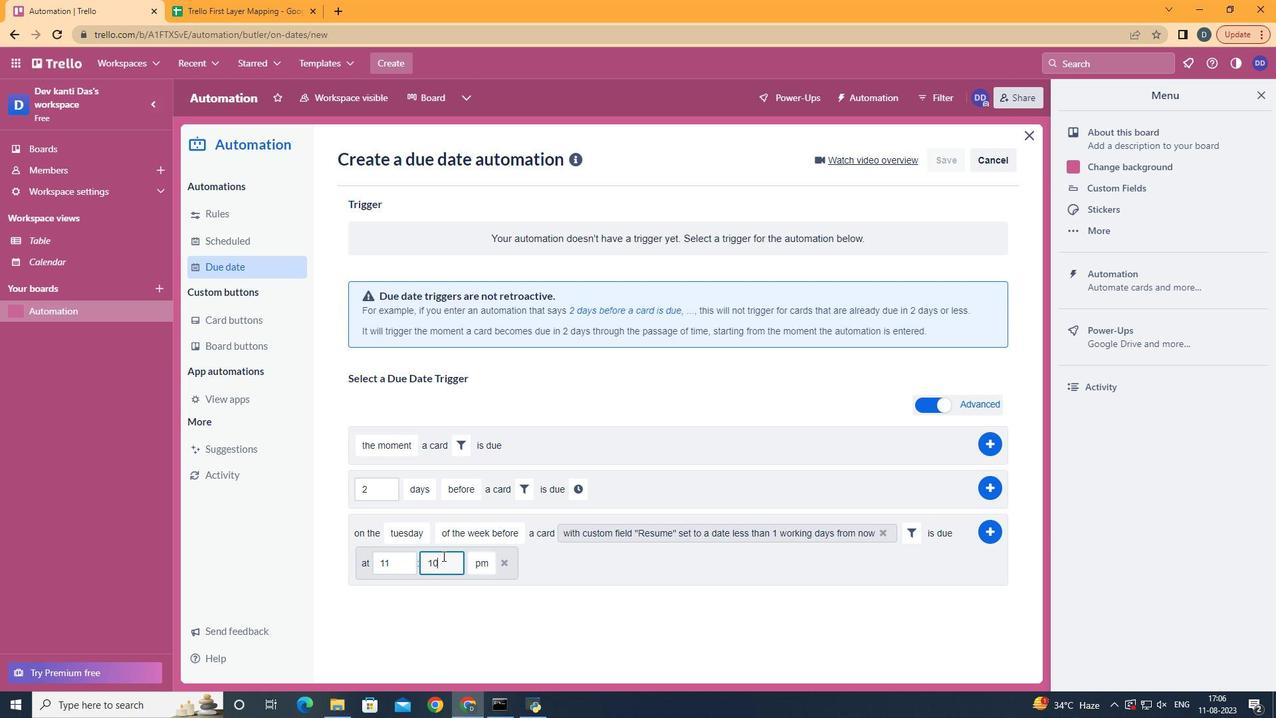 
Action: Mouse pressed left at (444, 557)
Screenshot: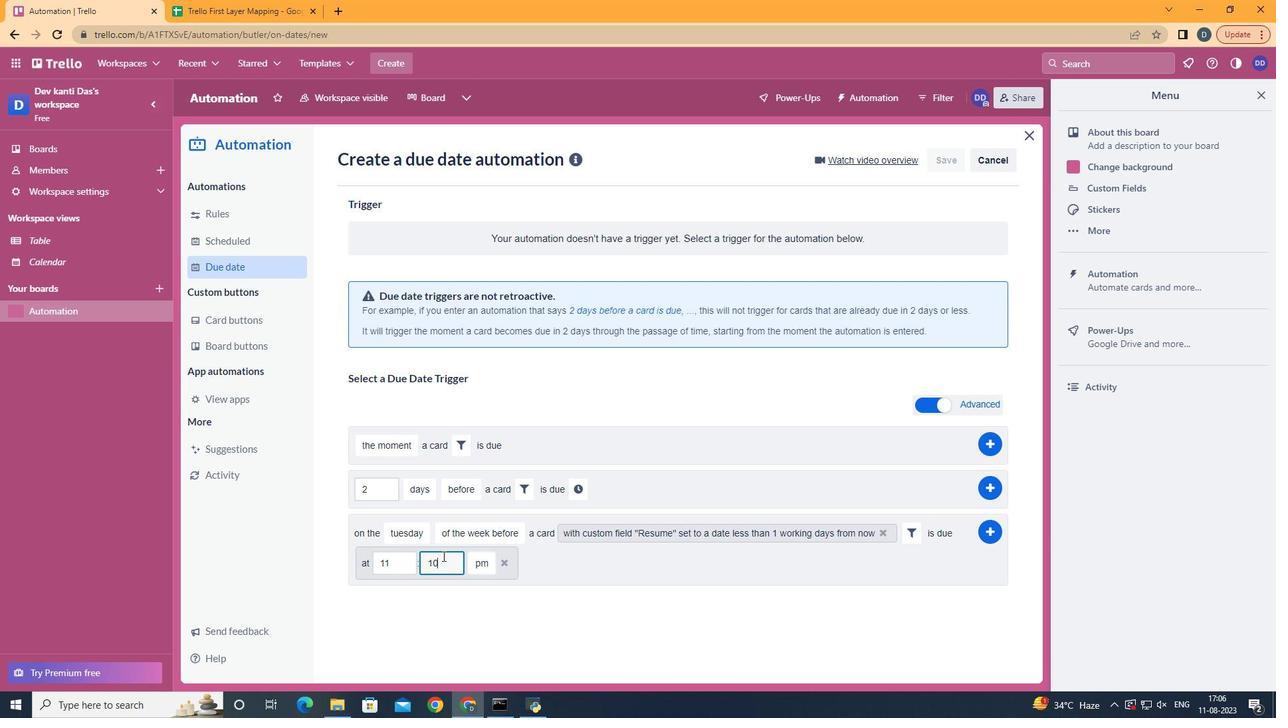 
Action: Key pressed <Key.backspace><Key.backspace>00
Screenshot: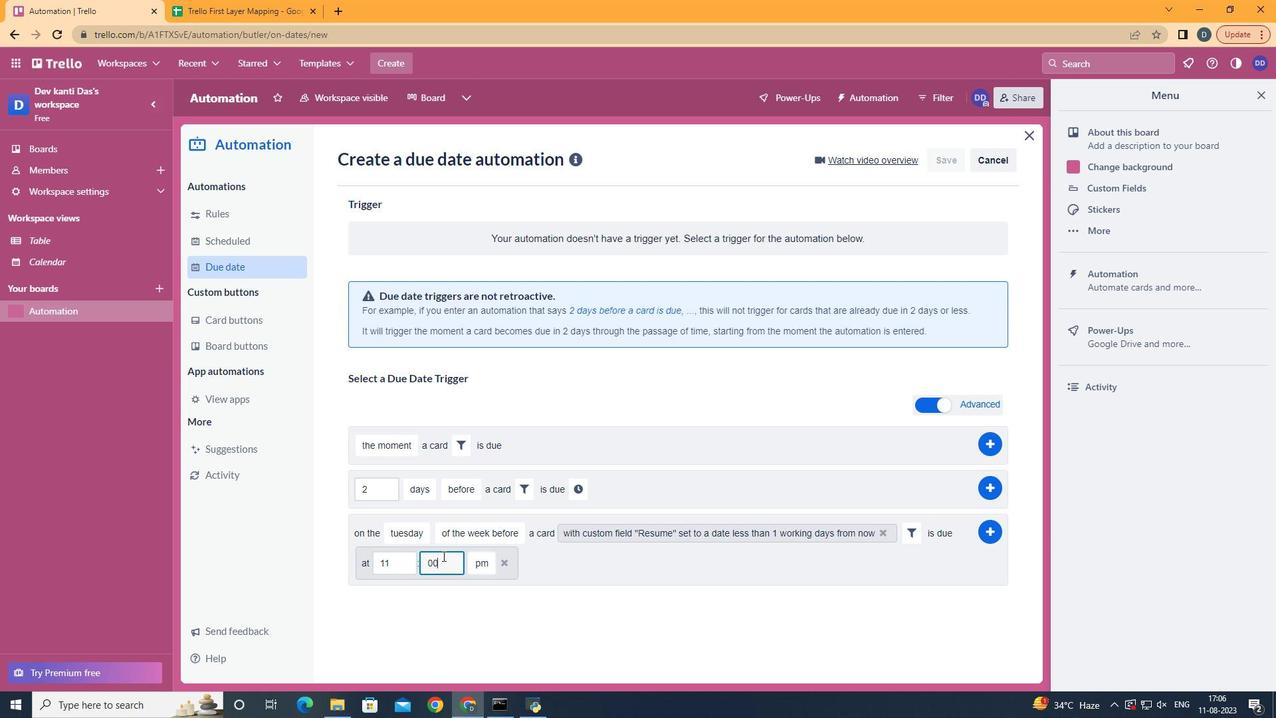 
Action: Mouse moved to (488, 591)
Screenshot: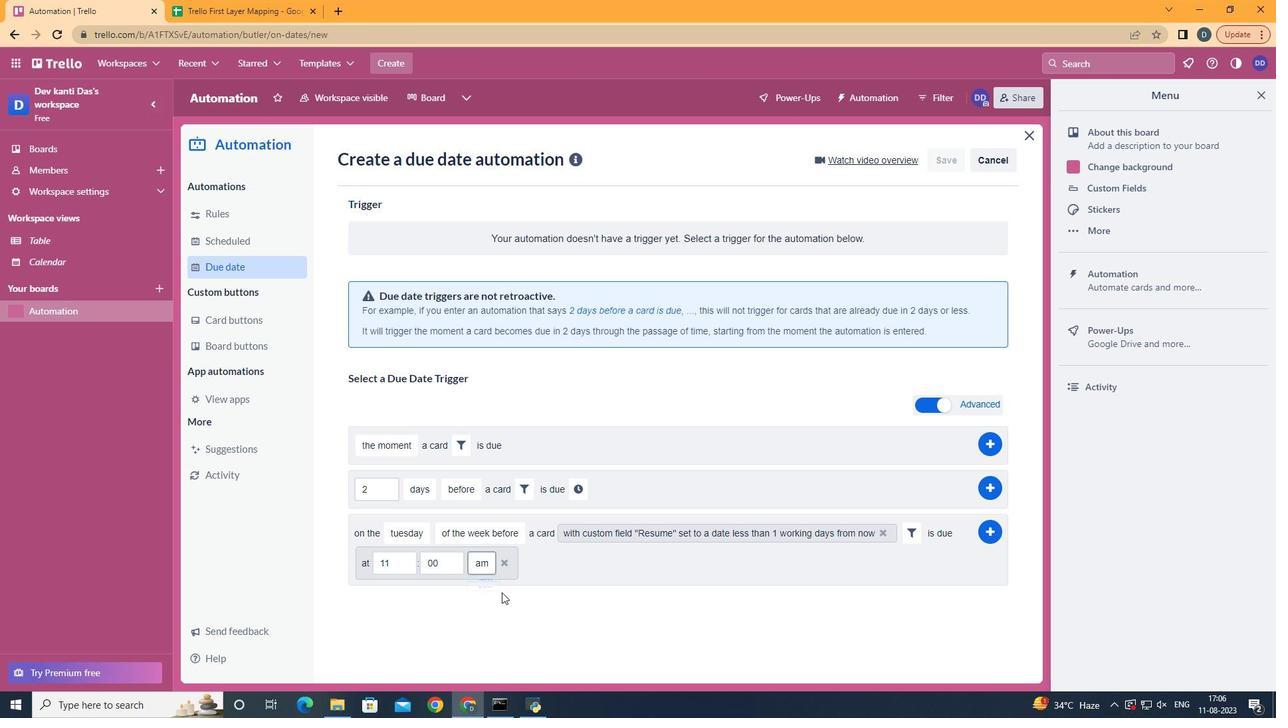 
Action: Mouse pressed left at (488, 591)
Screenshot: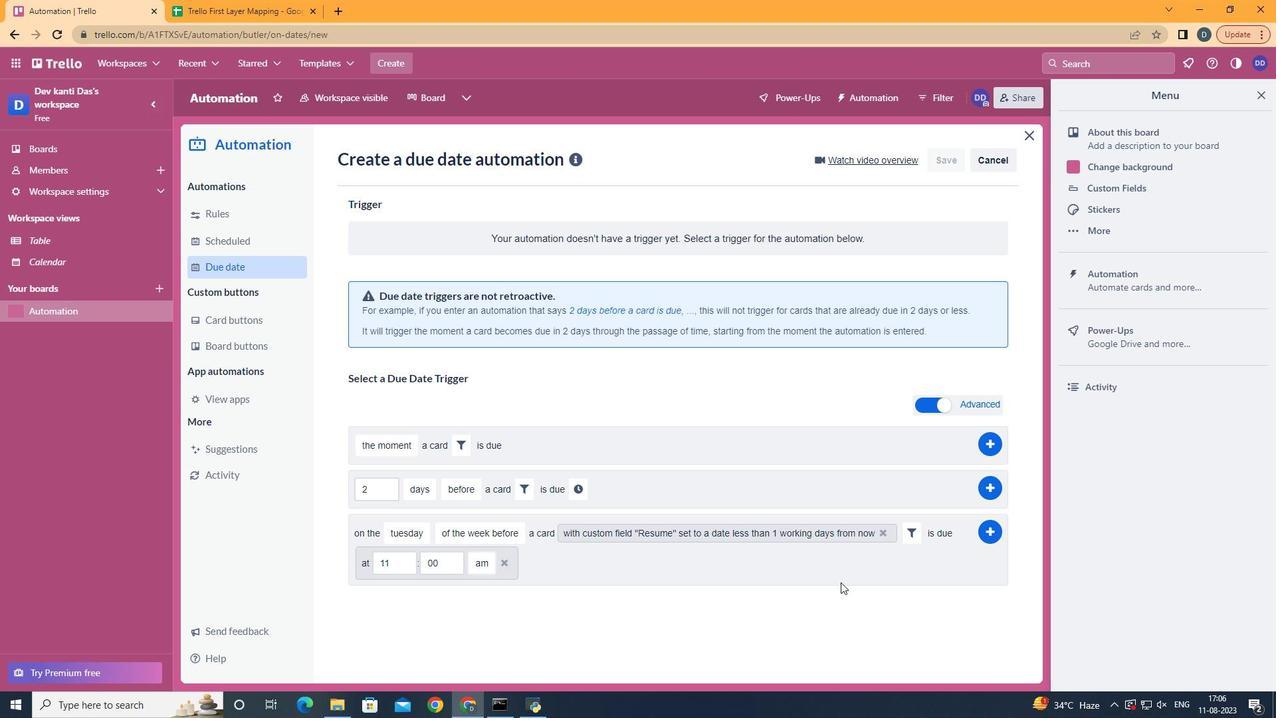 
Action: Mouse moved to (988, 530)
Screenshot: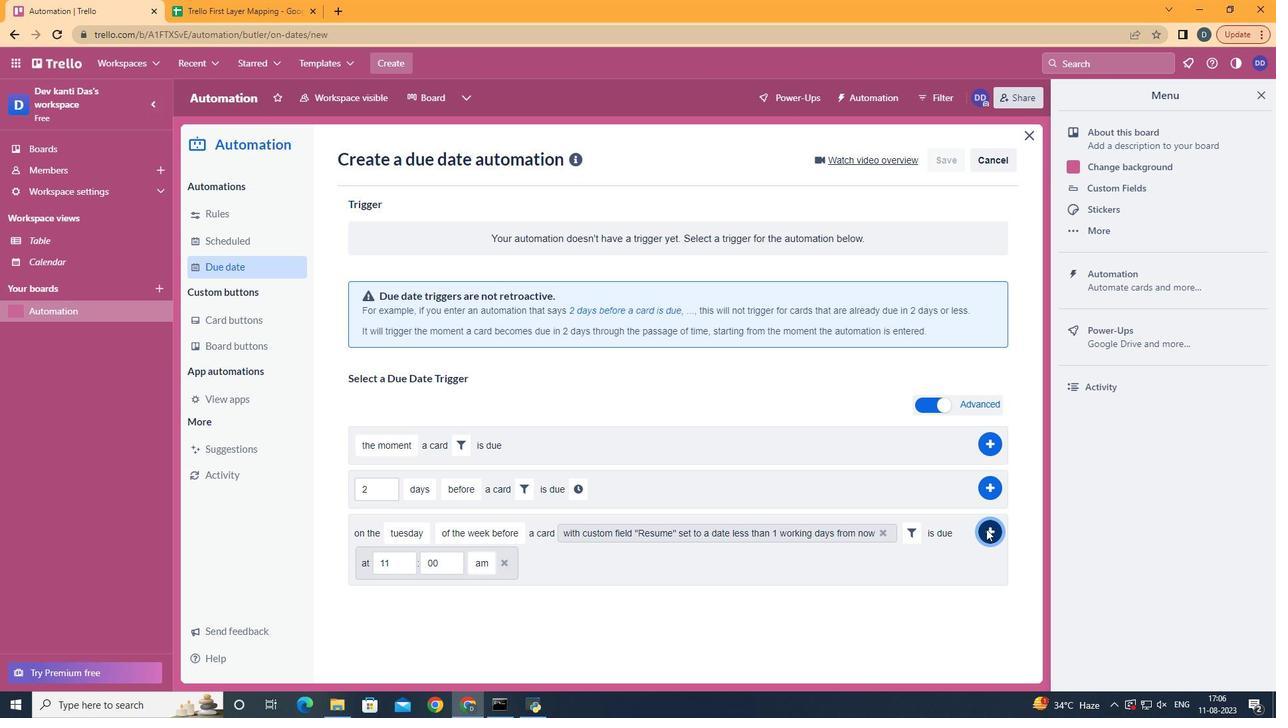 
Action: Mouse pressed left at (988, 530)
Screenshot: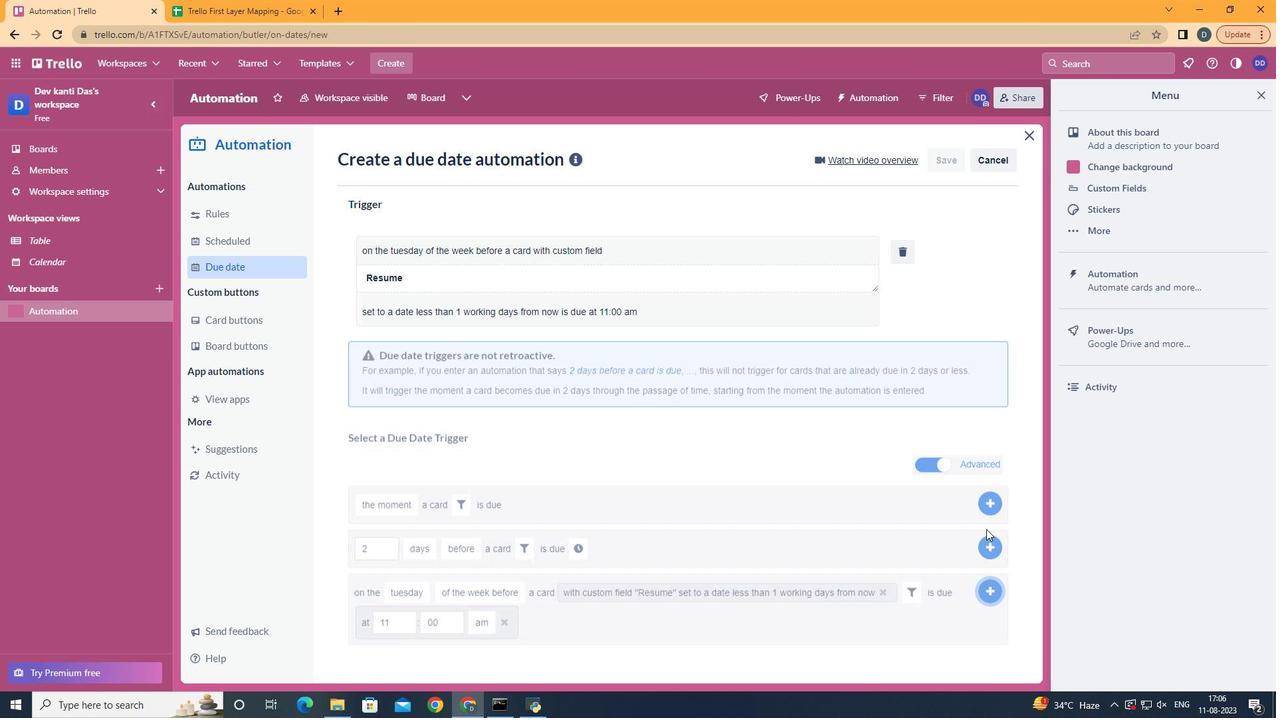 
